 Task: Create a rule when a due datemore than 1 days from now is set on a checklist item.
Action: Mouse moved to (1324, 107)
Screenshot: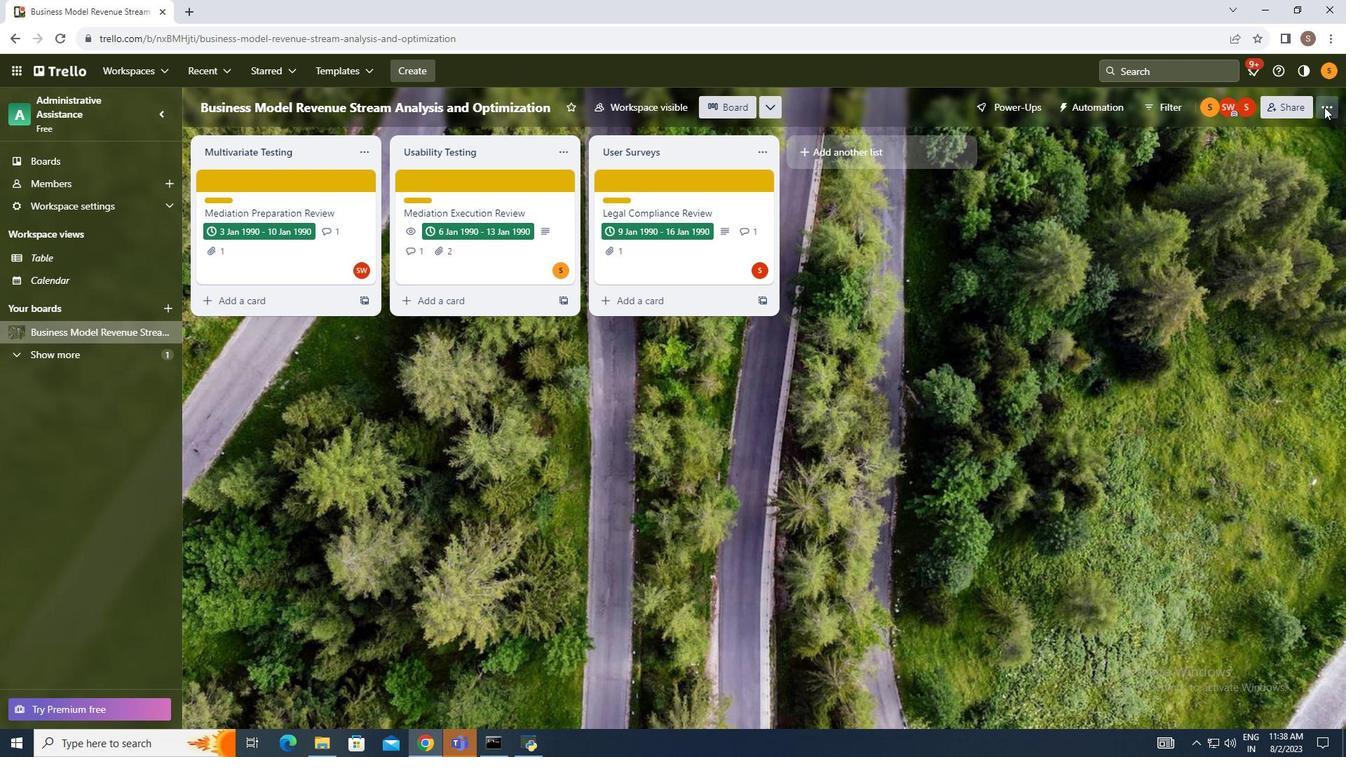 
Action: Mouse pressed left at (1324, 107)
Screenshot: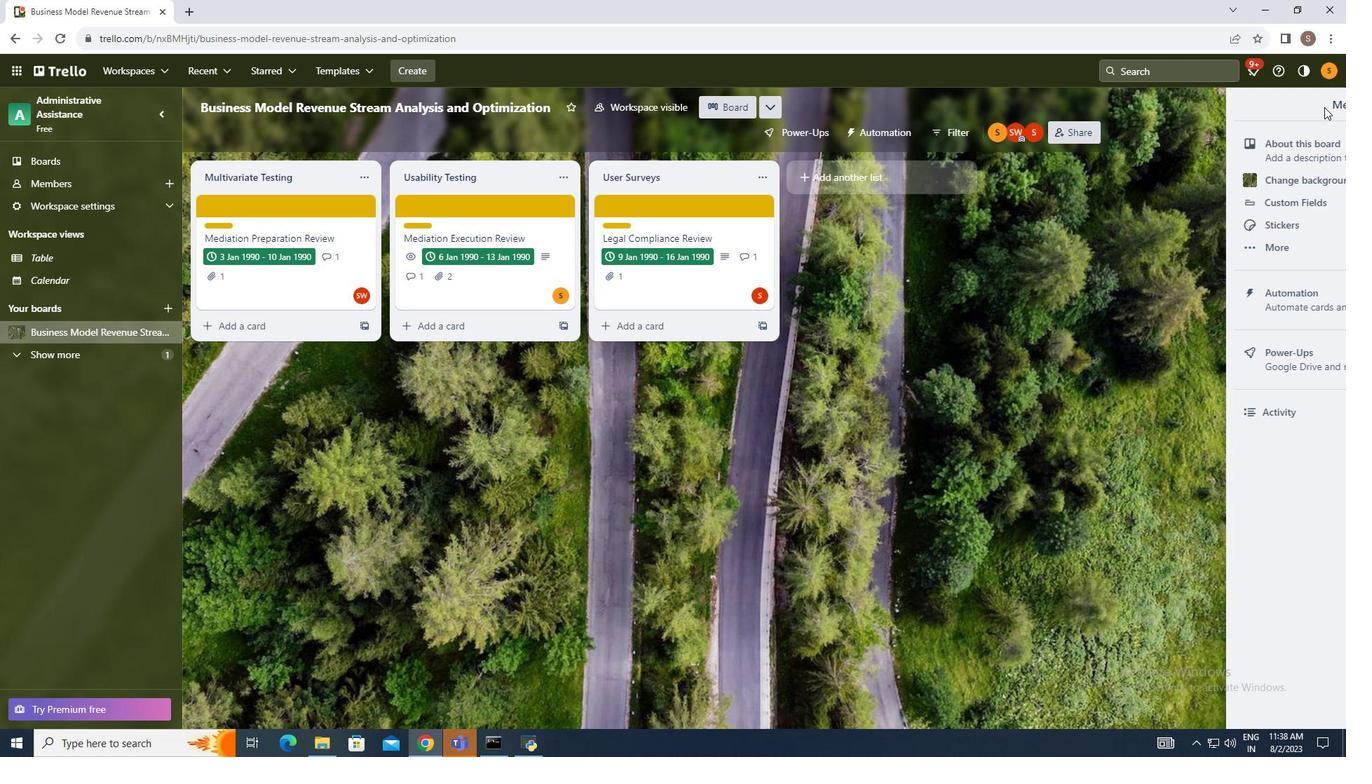
Action: Mouse moved to (1194, 287)
Screenshot: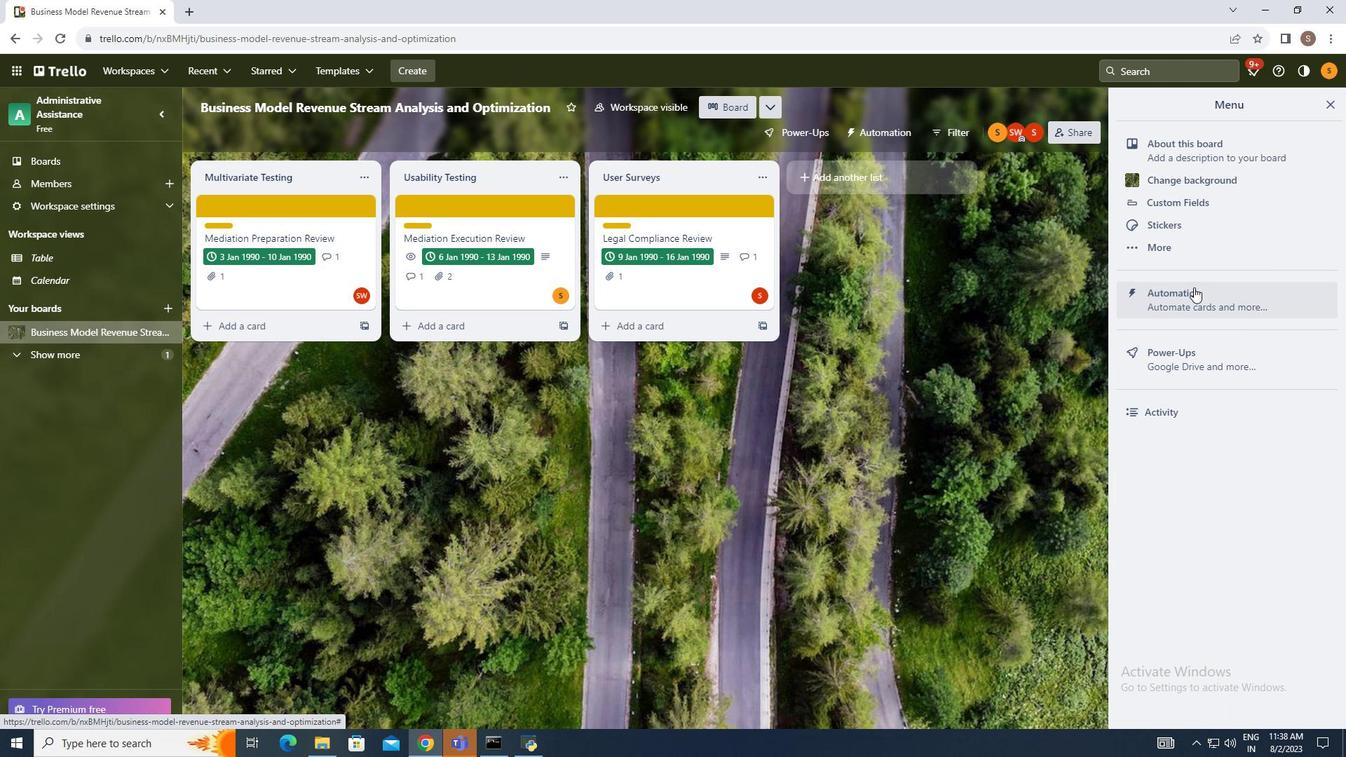 
Action: Mouse pressed left at (1194, 287)
Screenshot: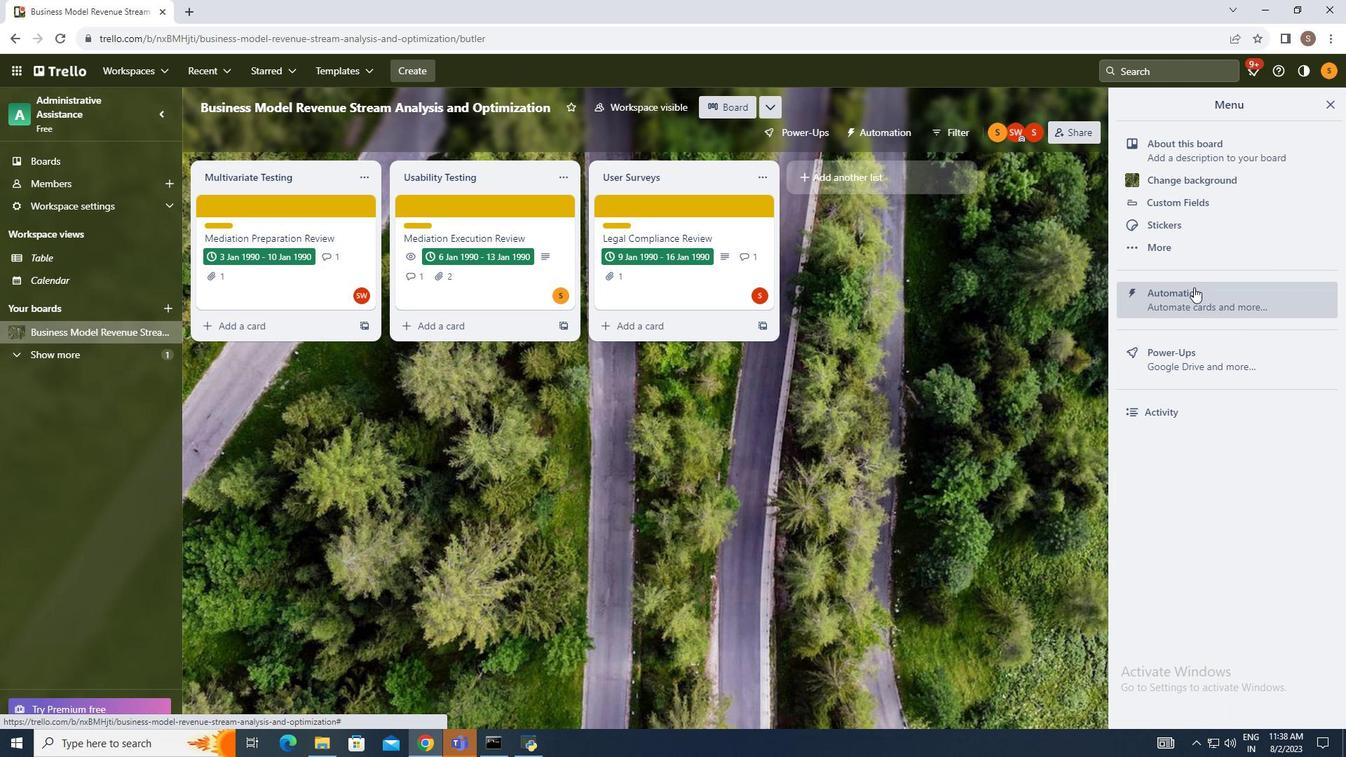 
Action: Mouse moved to (270, 257)
Screenshot: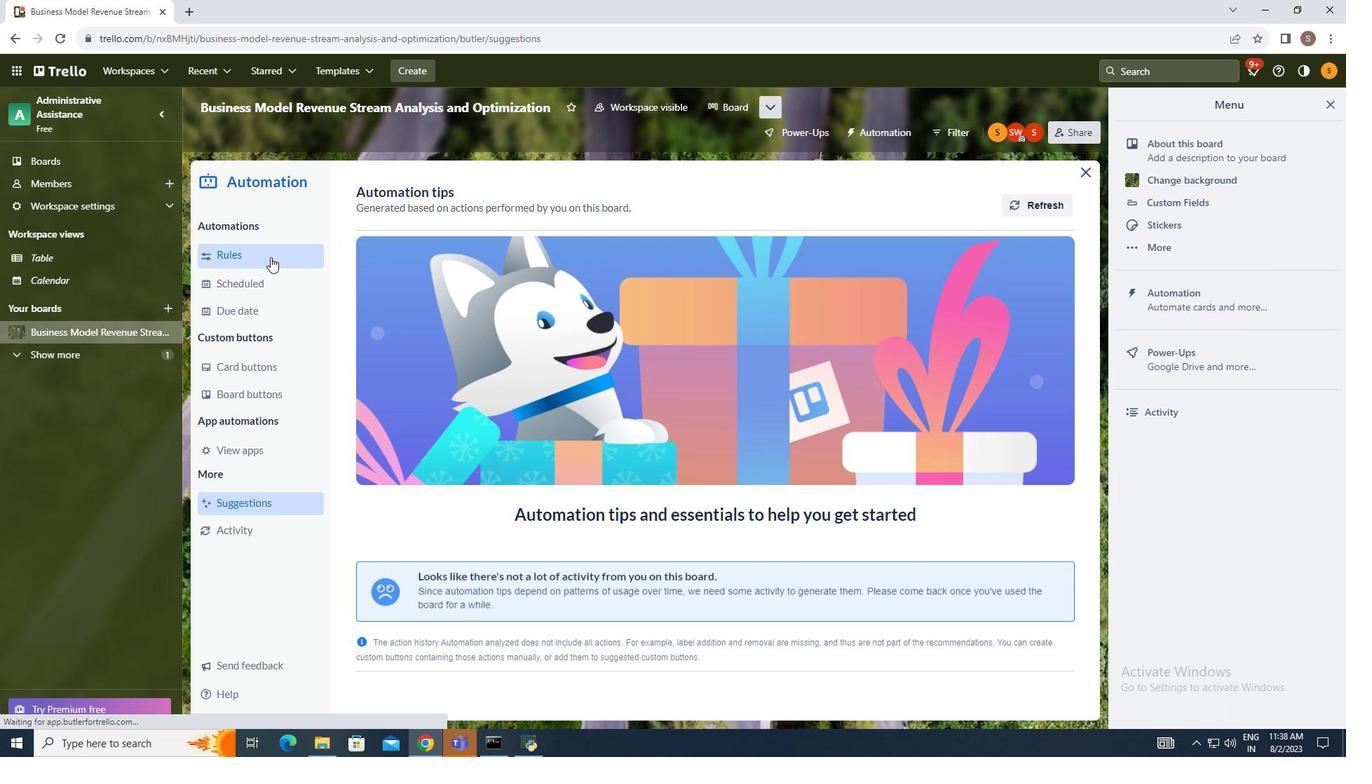 
Action: Mouse pressed left at (270, 257)
Screenshot: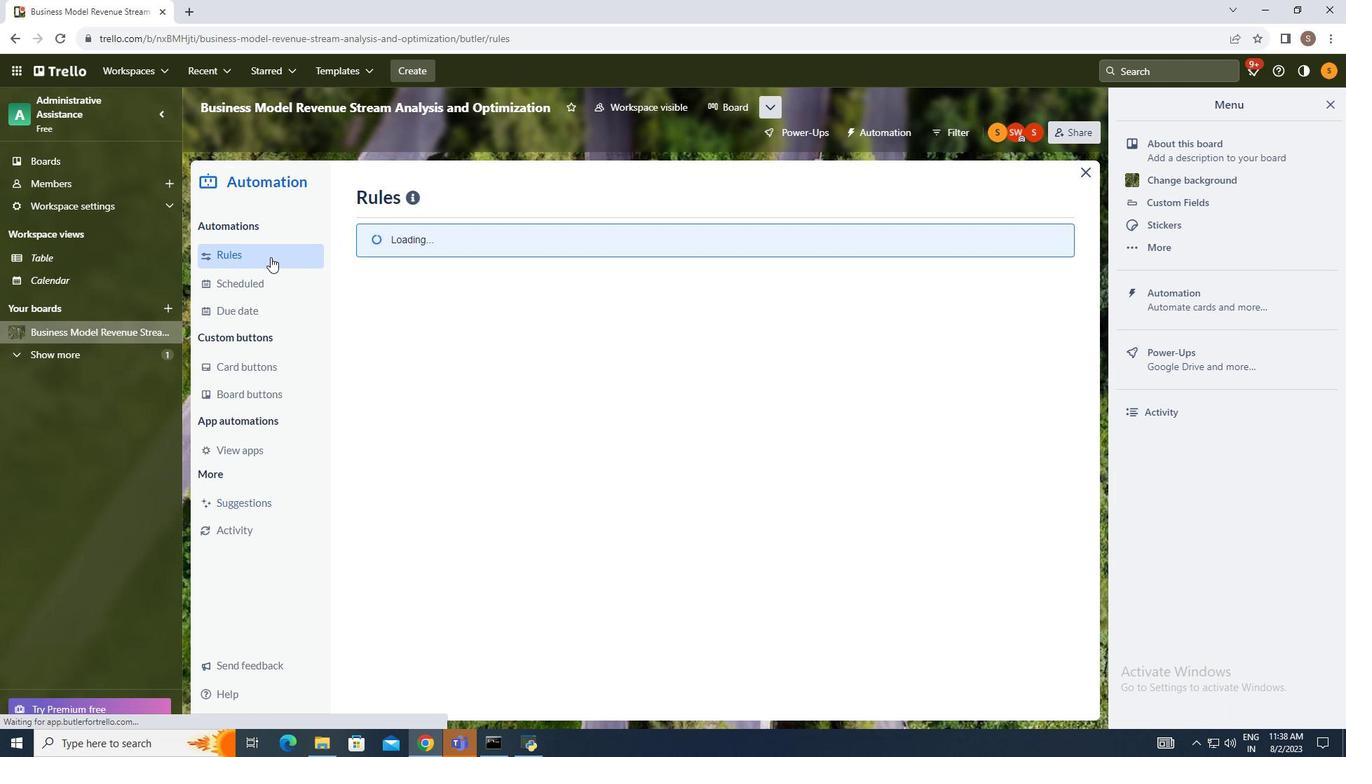 
Action: Mouse moved to (945, 194)
Screenshot: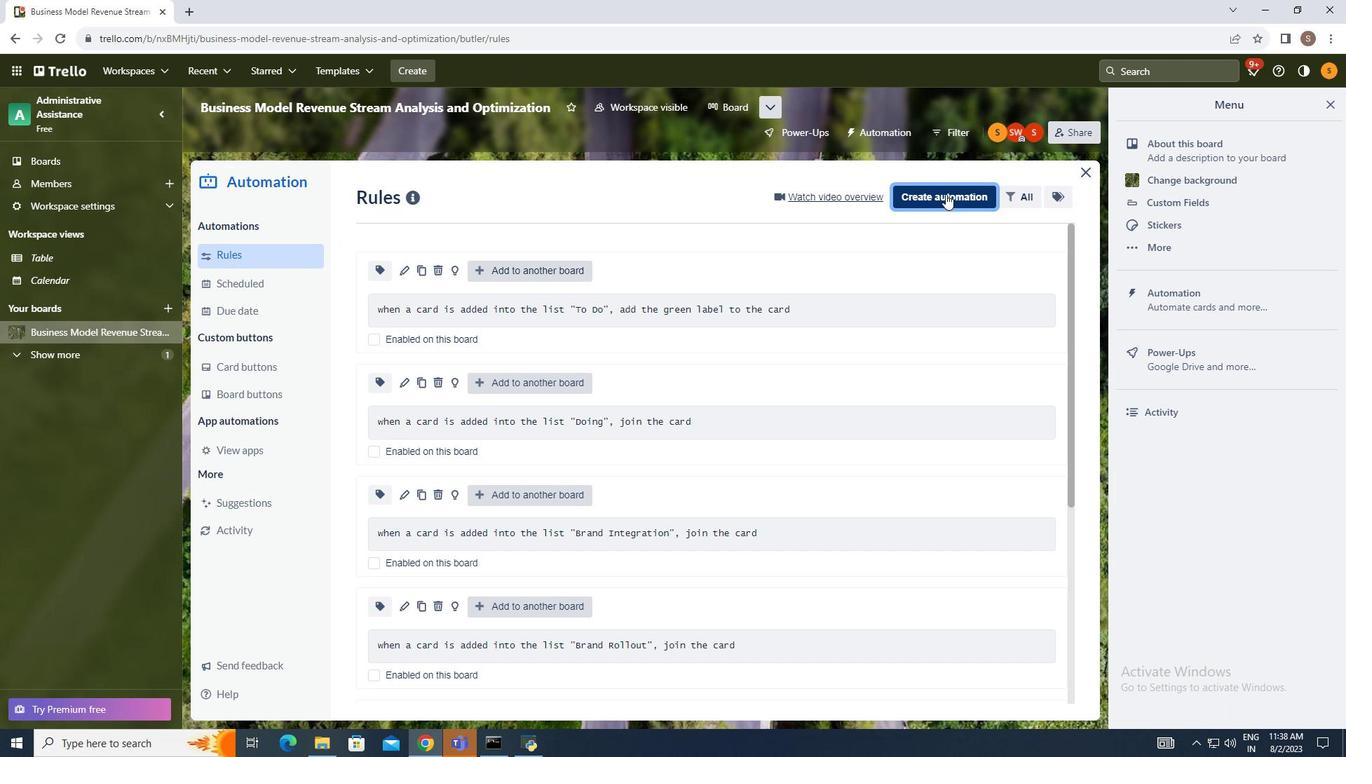 
Action: Mouse pressed left at (945, 194)
Screenshot: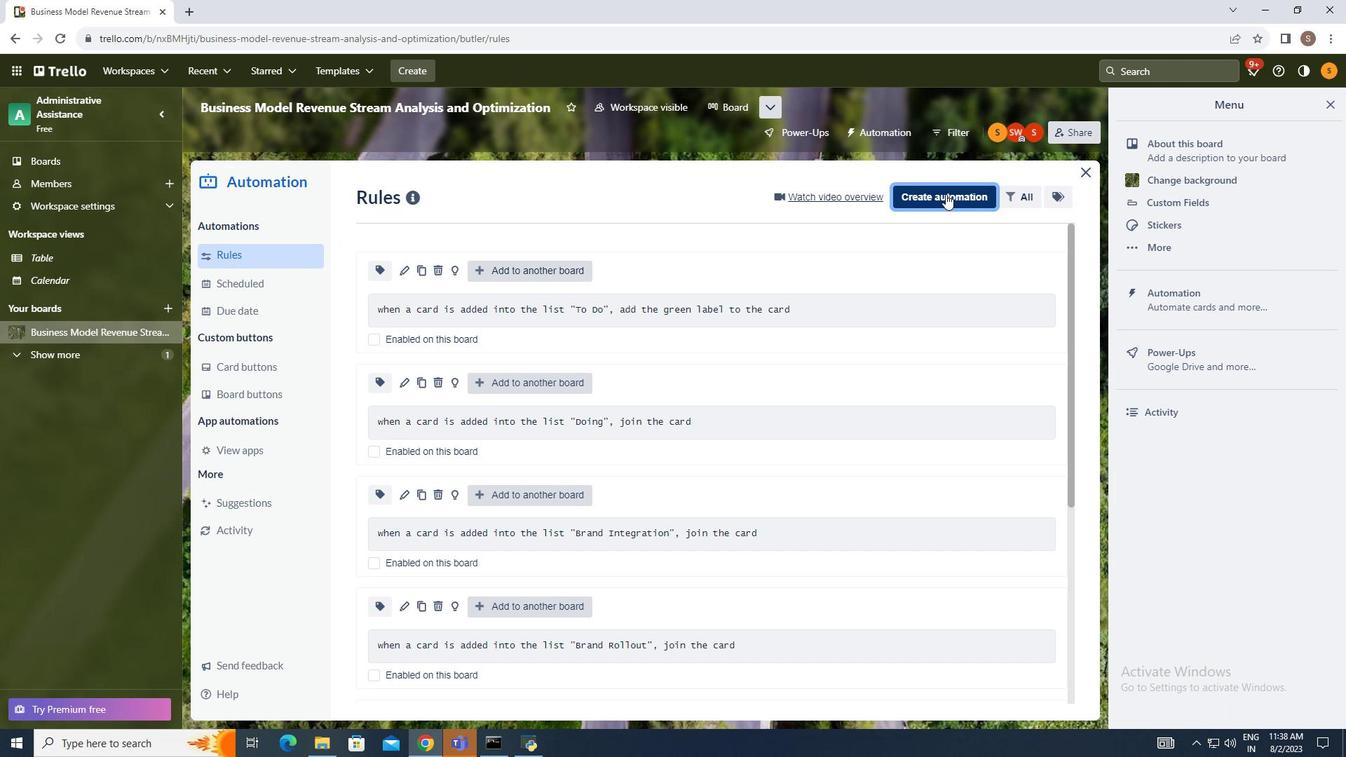 
Action: Mouse moved to (712, 326)
Screenshot: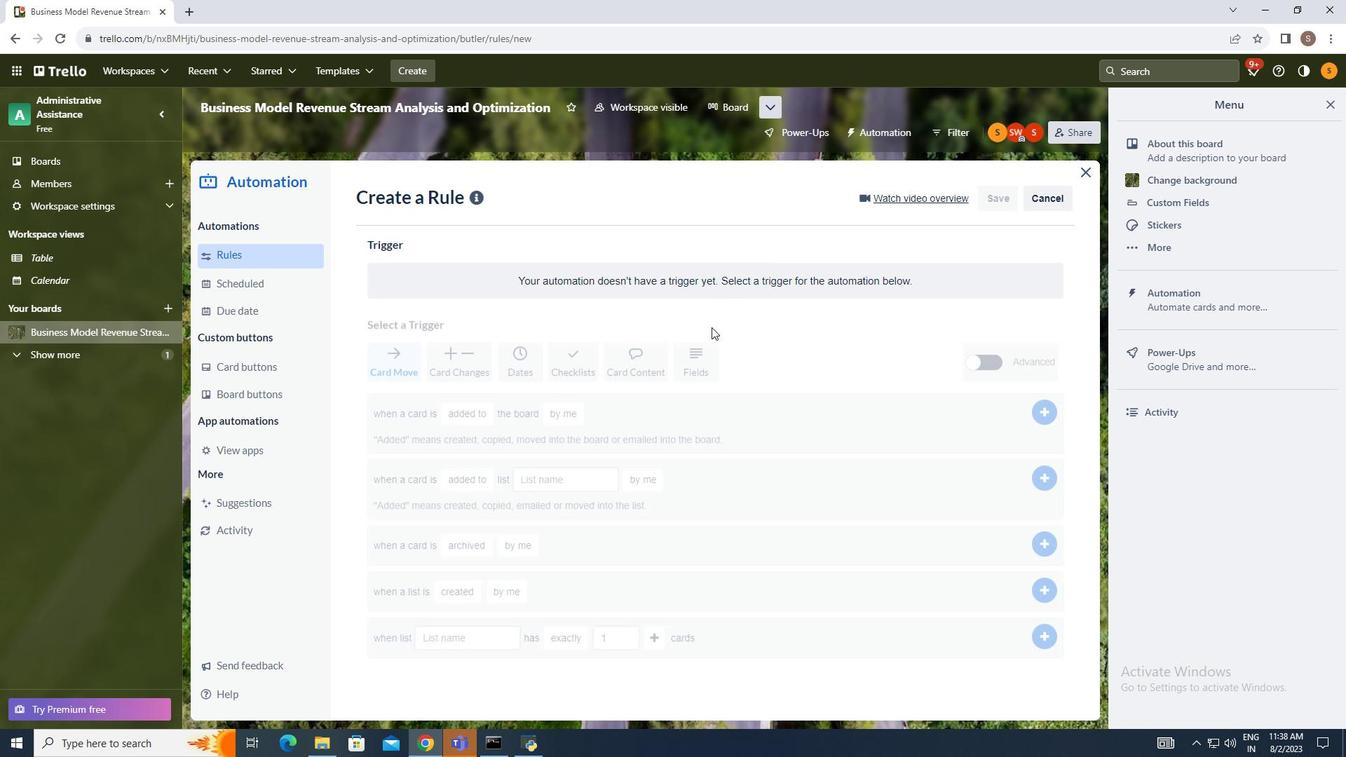 
Action: Mouse pressed left at (712, 326)
Screenshot: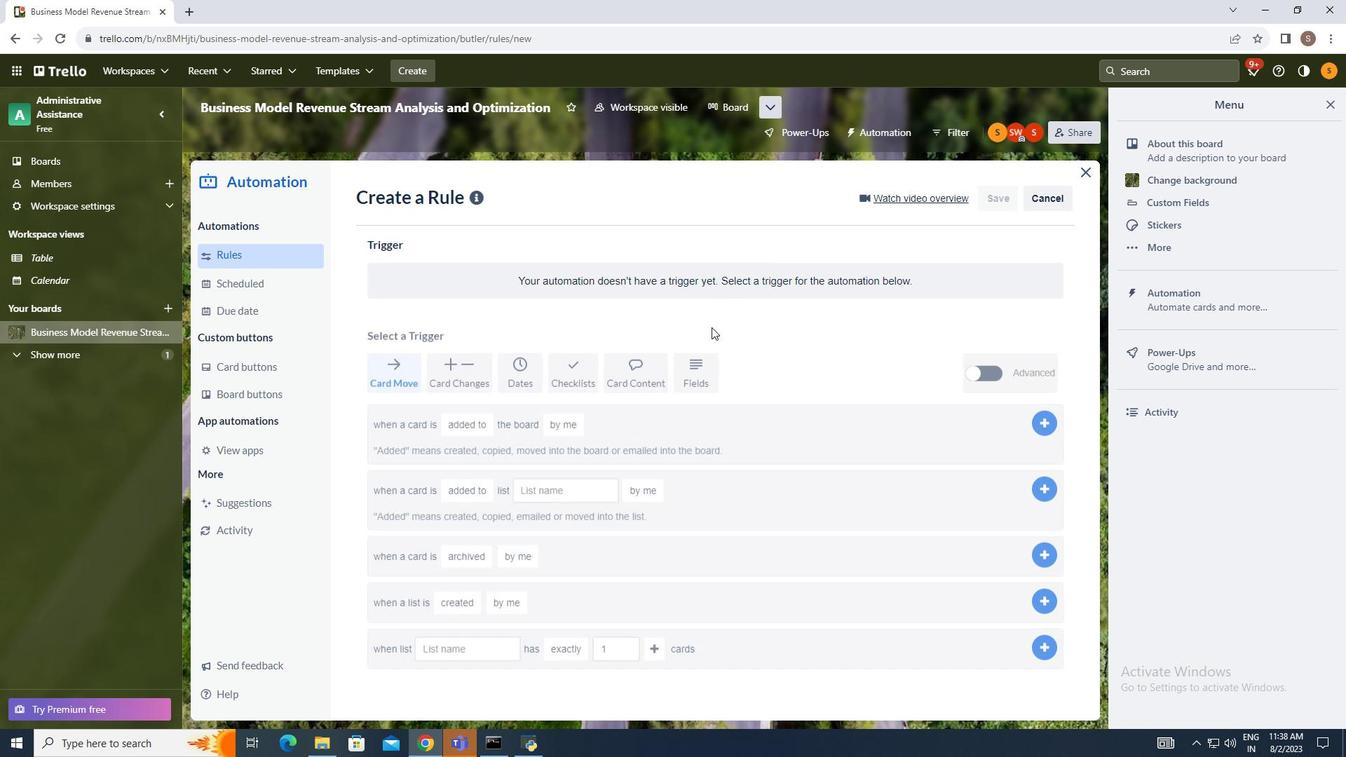 
Action: Mouse moved to (565, 391)
Screenshot: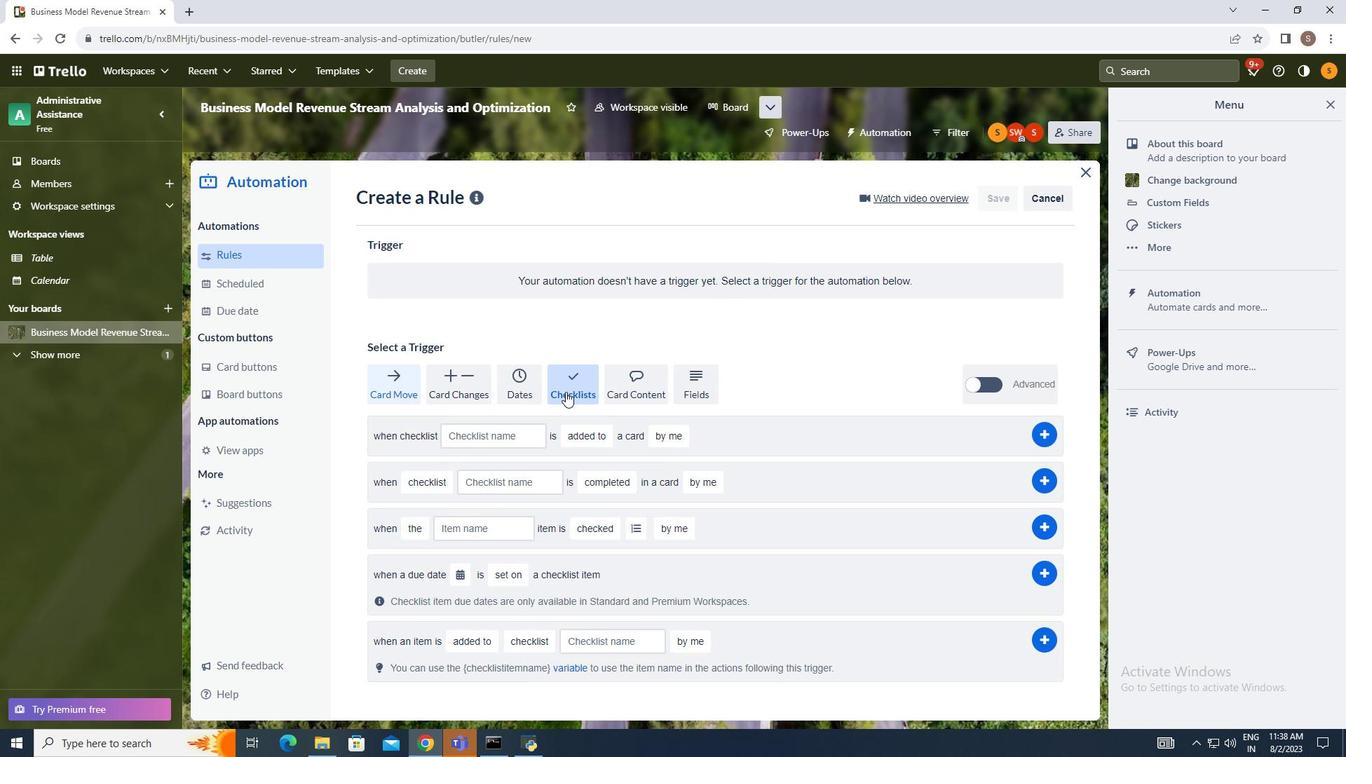 
Action: Mouse pressed left at (565, 391)
Screenshot: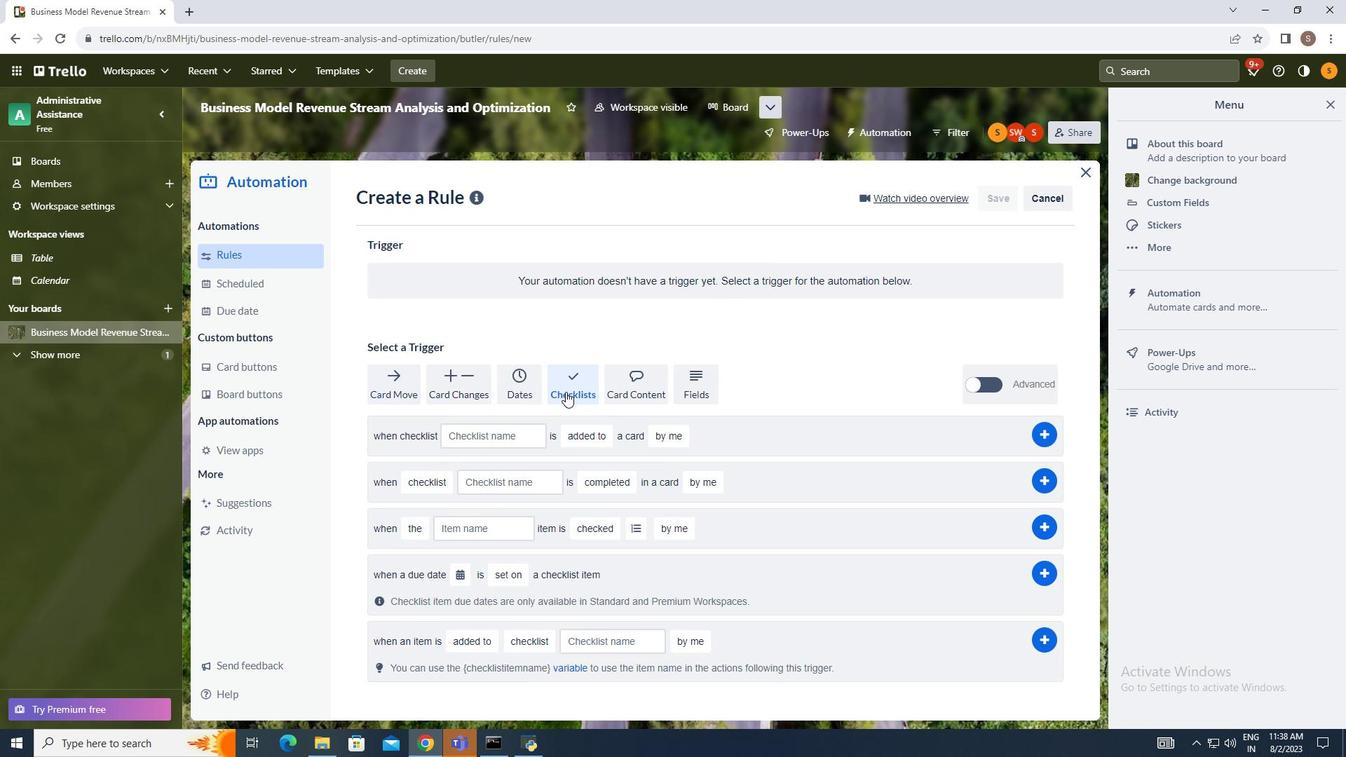 
Action: Mouse moved to (452, 579)
Screenshot: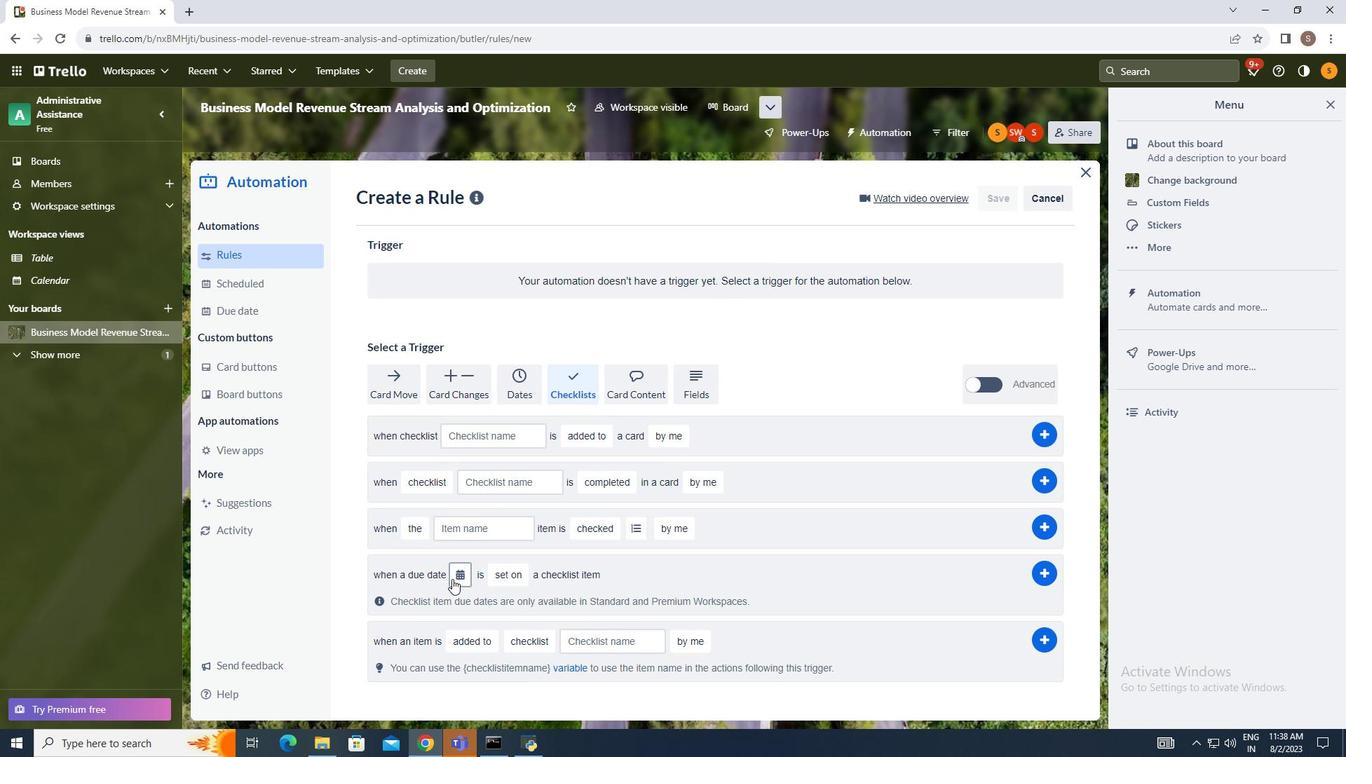 
Action: Mouse pressed left at (452, 579)
Screenshot: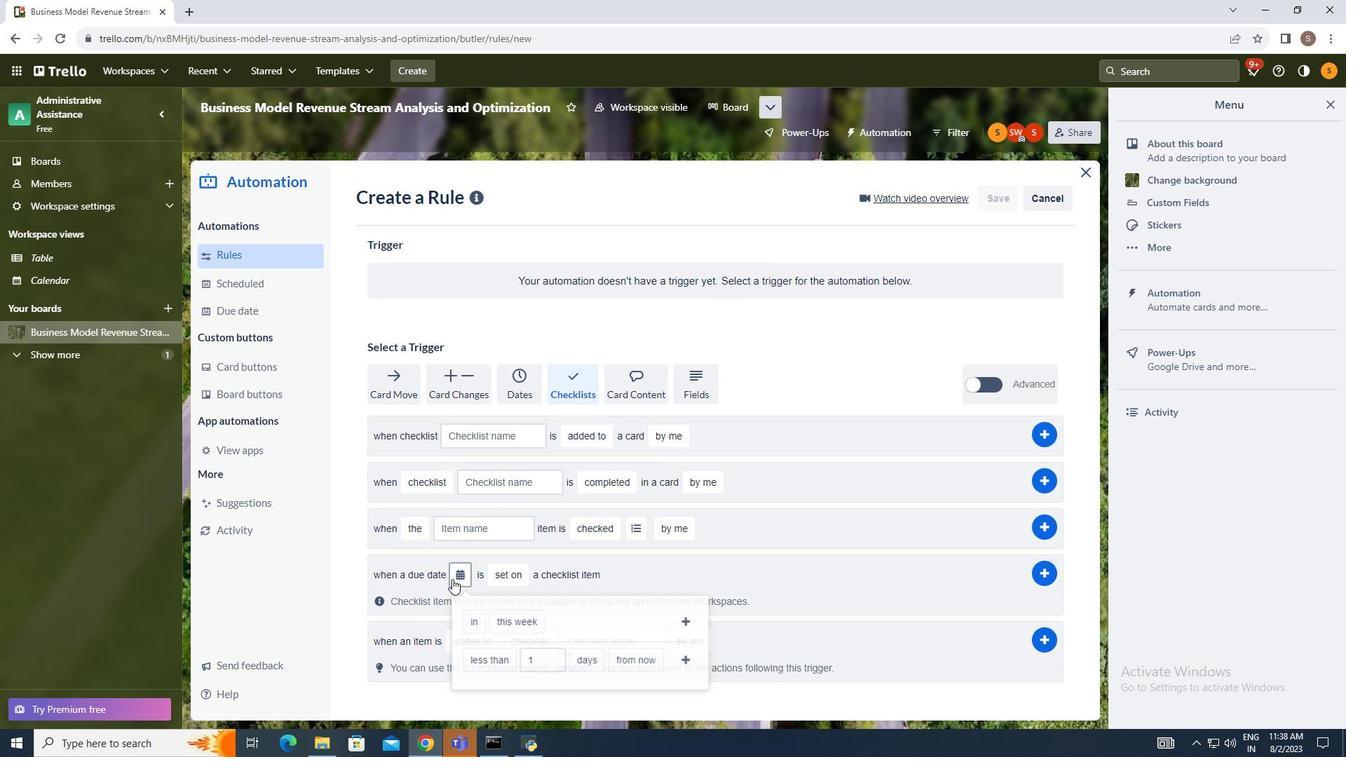 
Action: Mouse moved to (489, 668)
Screenshot: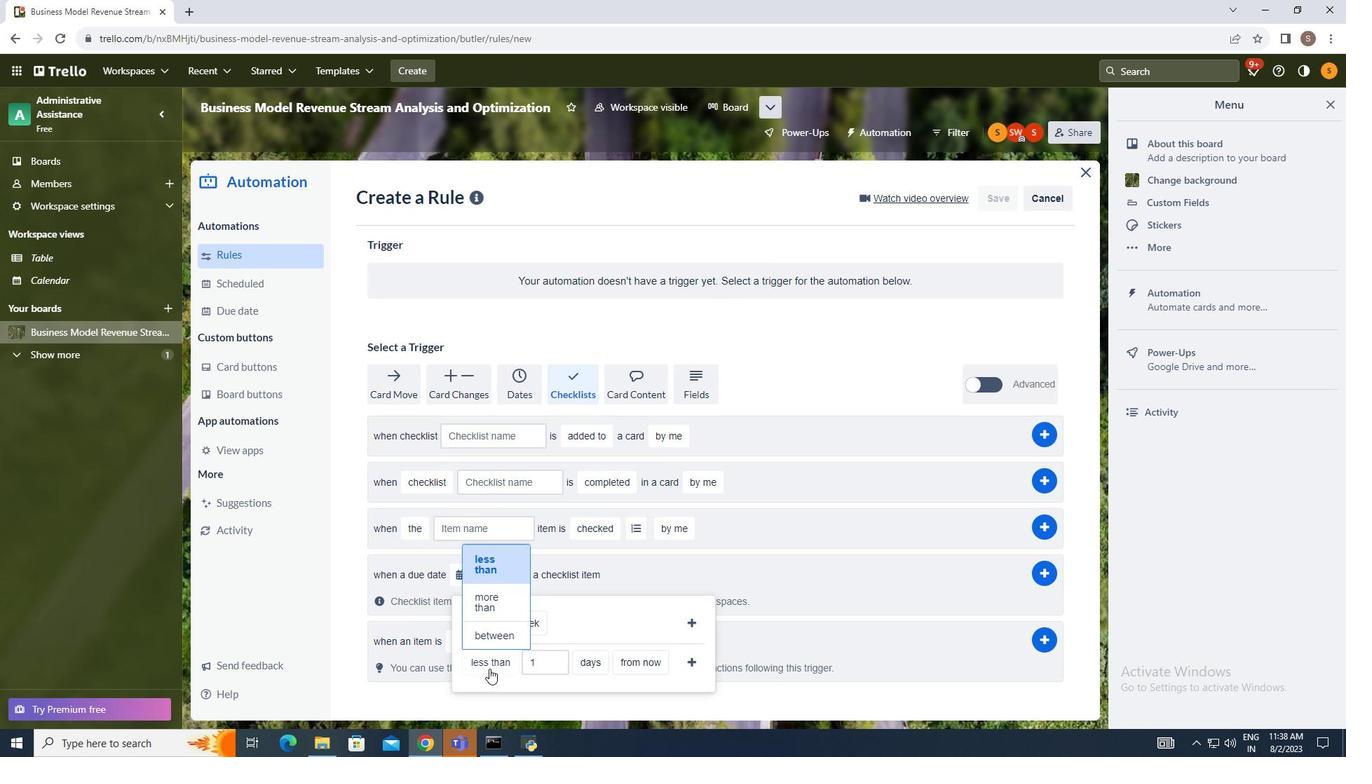 
Action: Mouse pressed left at (489, 668)
Screenshot: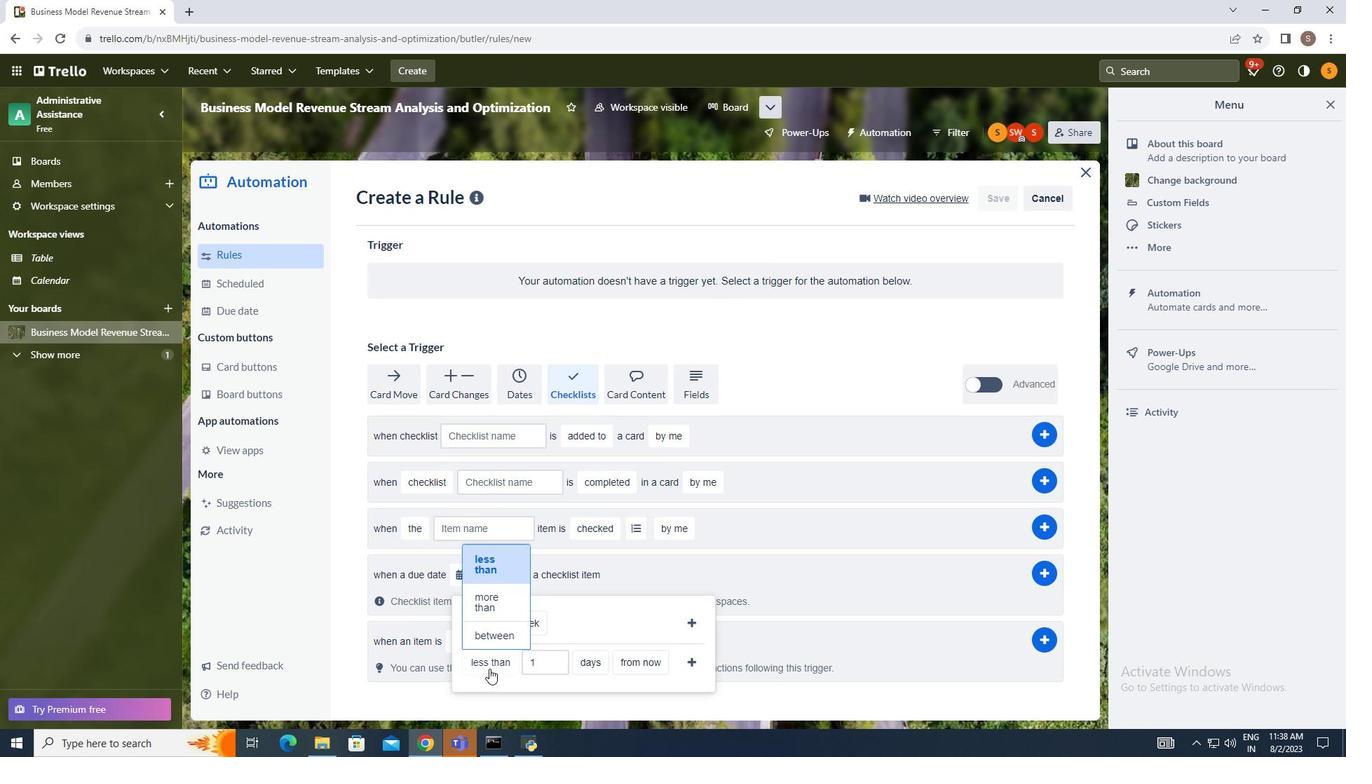 
Action: Mouse moved to (496, 600)
Screenshot: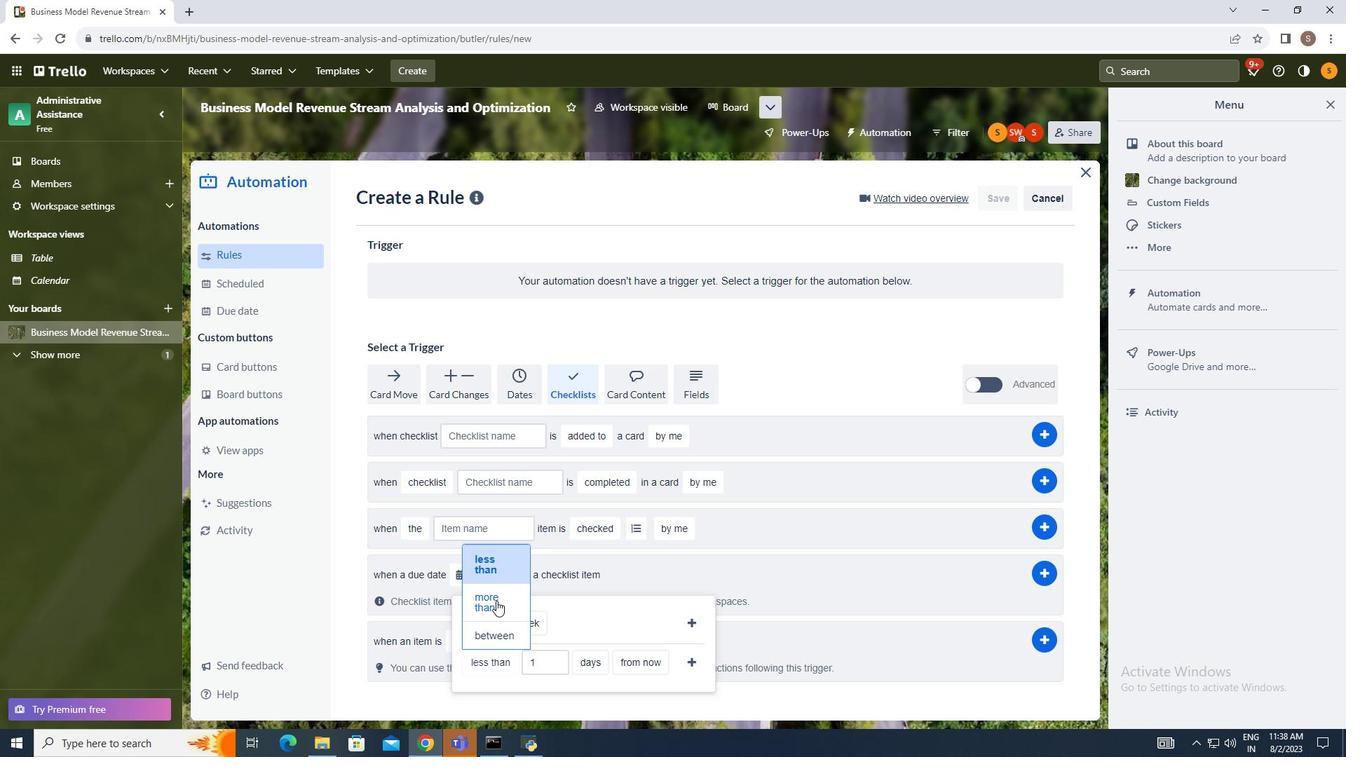 
Action: Mouse pressed left at (496, 600)
Screenshot: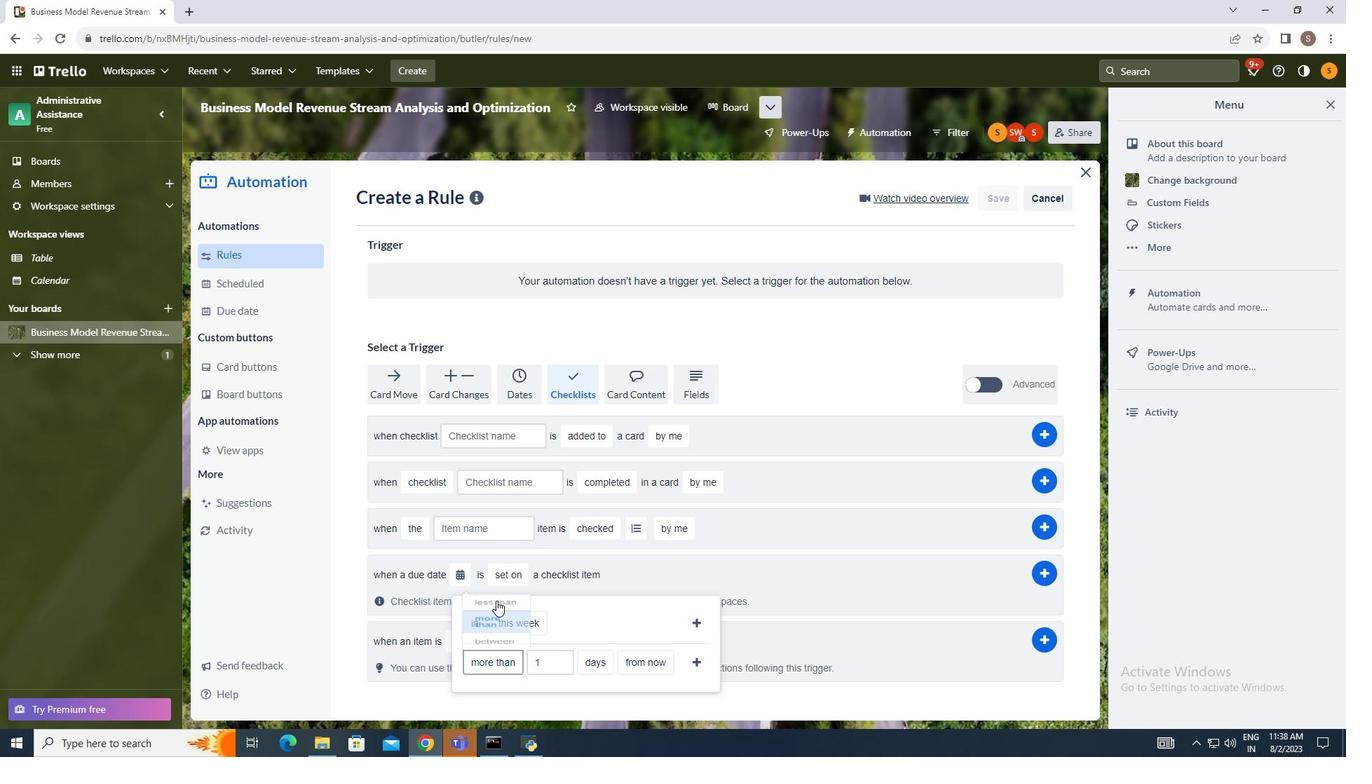 
Action: Mouse moved to (594, 661)
Screenshot: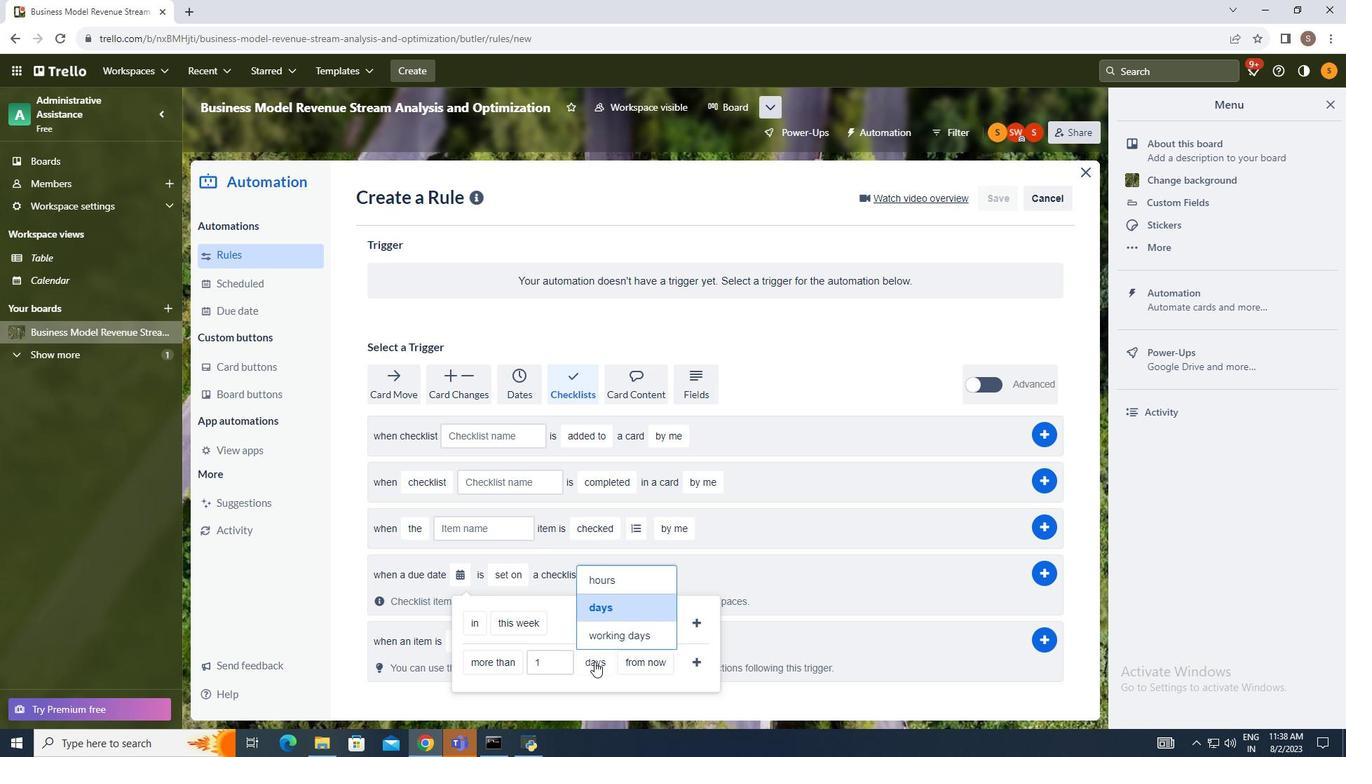 
Action: Mouse pressed left at (594, 661)
Screenshot: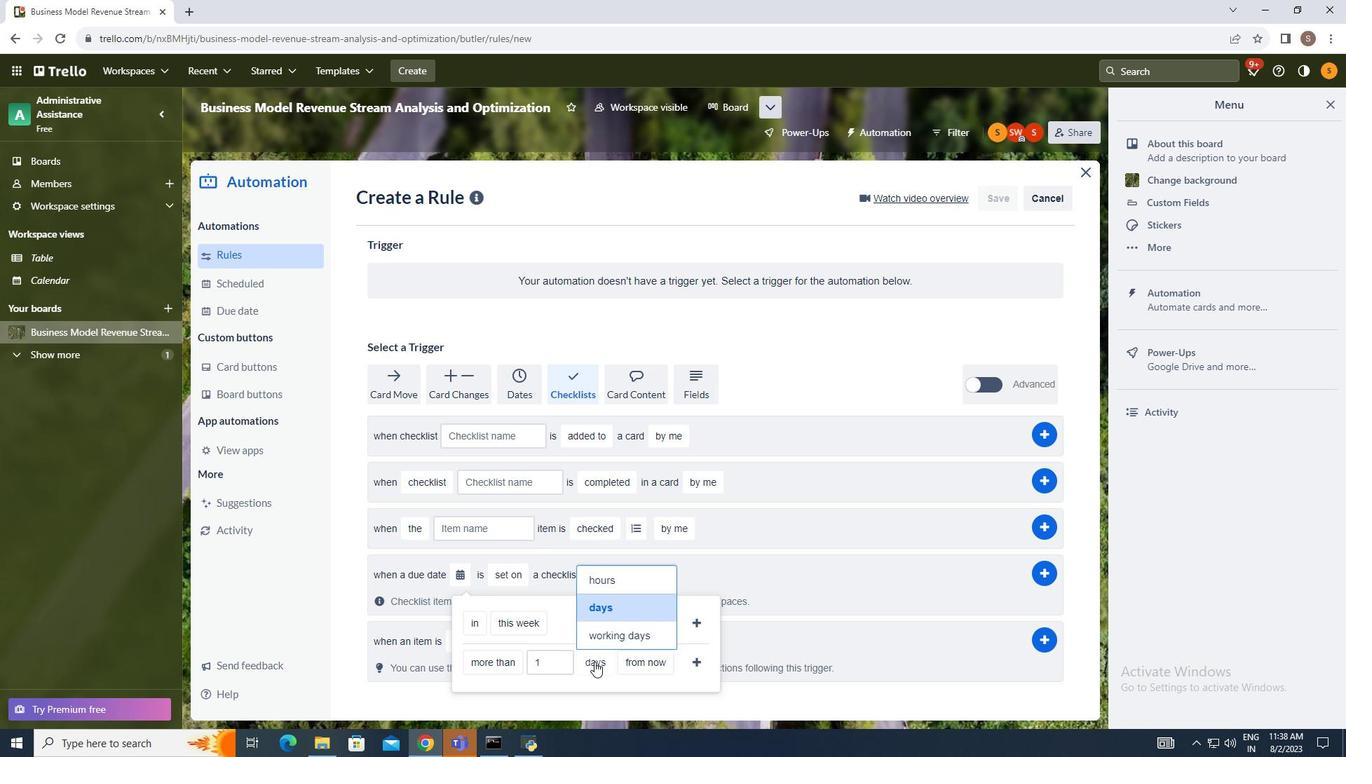 
Action: Mouse moved to (610, 604)
Screenshot: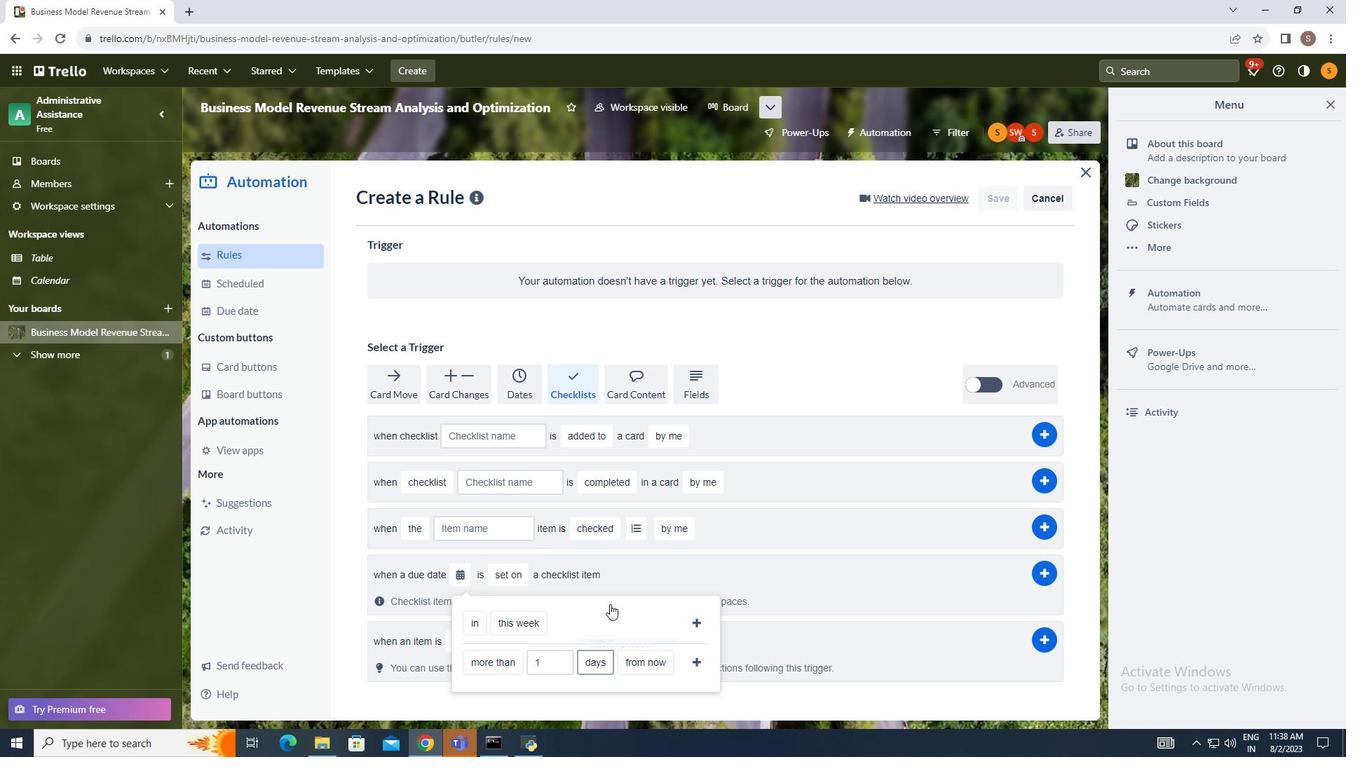 
Action: Mouse pressed left at (610, 604)
Screenshot: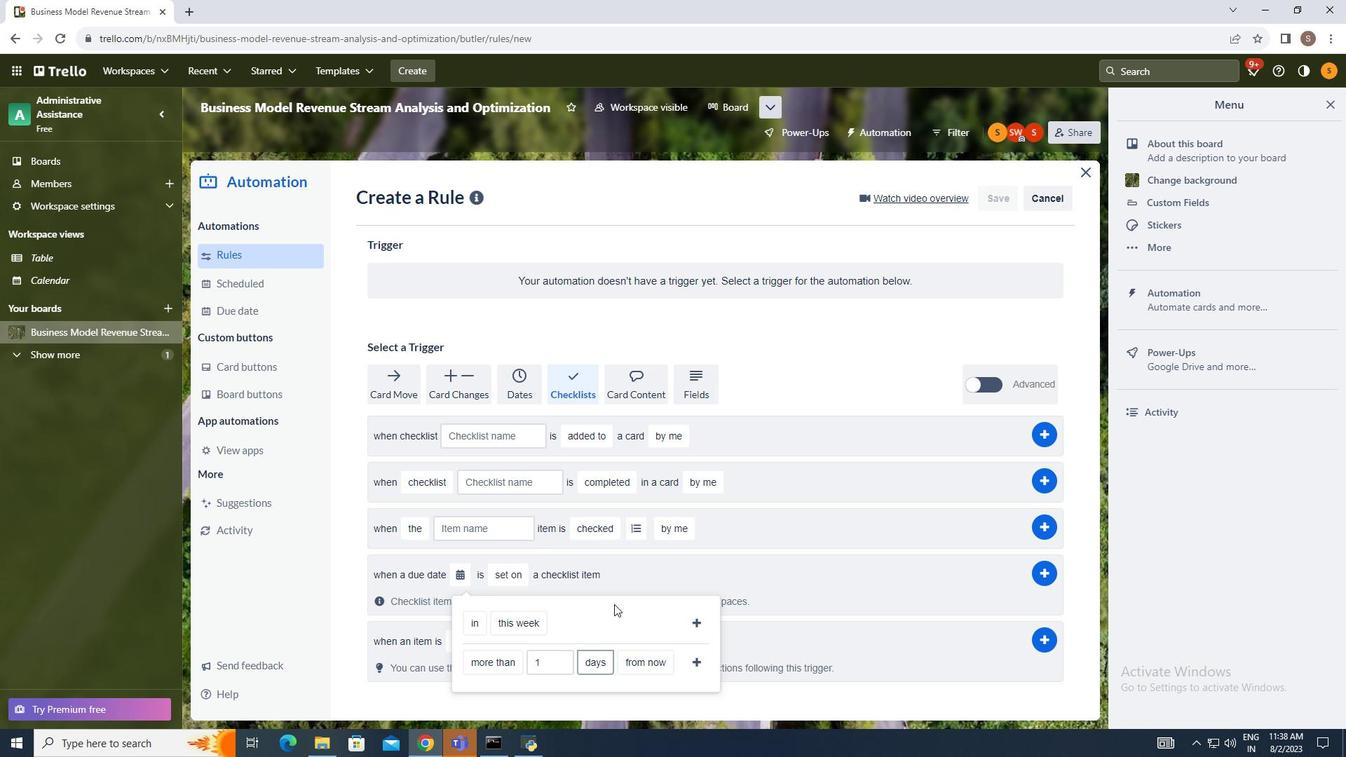 
Action: Mouse moved to (647, 656)
Screenshot: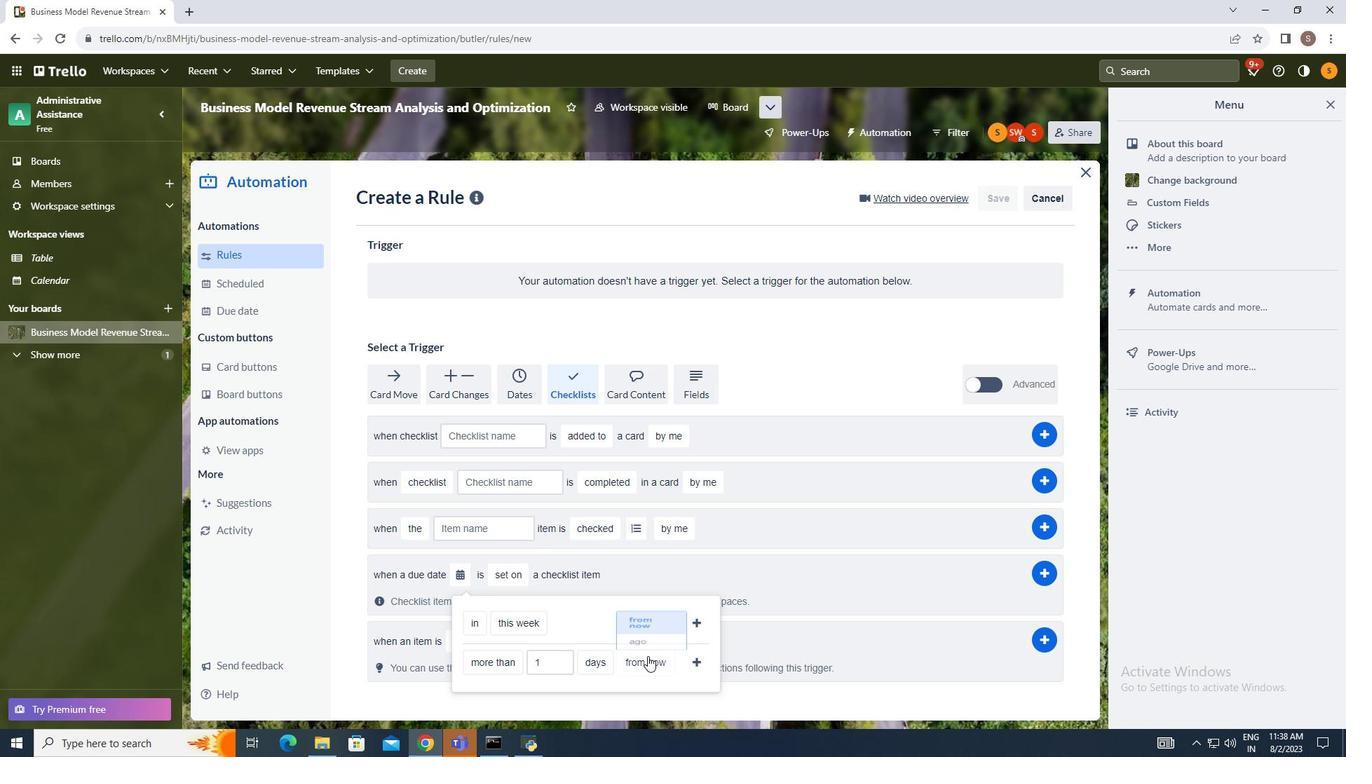 
Action: Mouse pressed left at (647, 656)
Screenshot: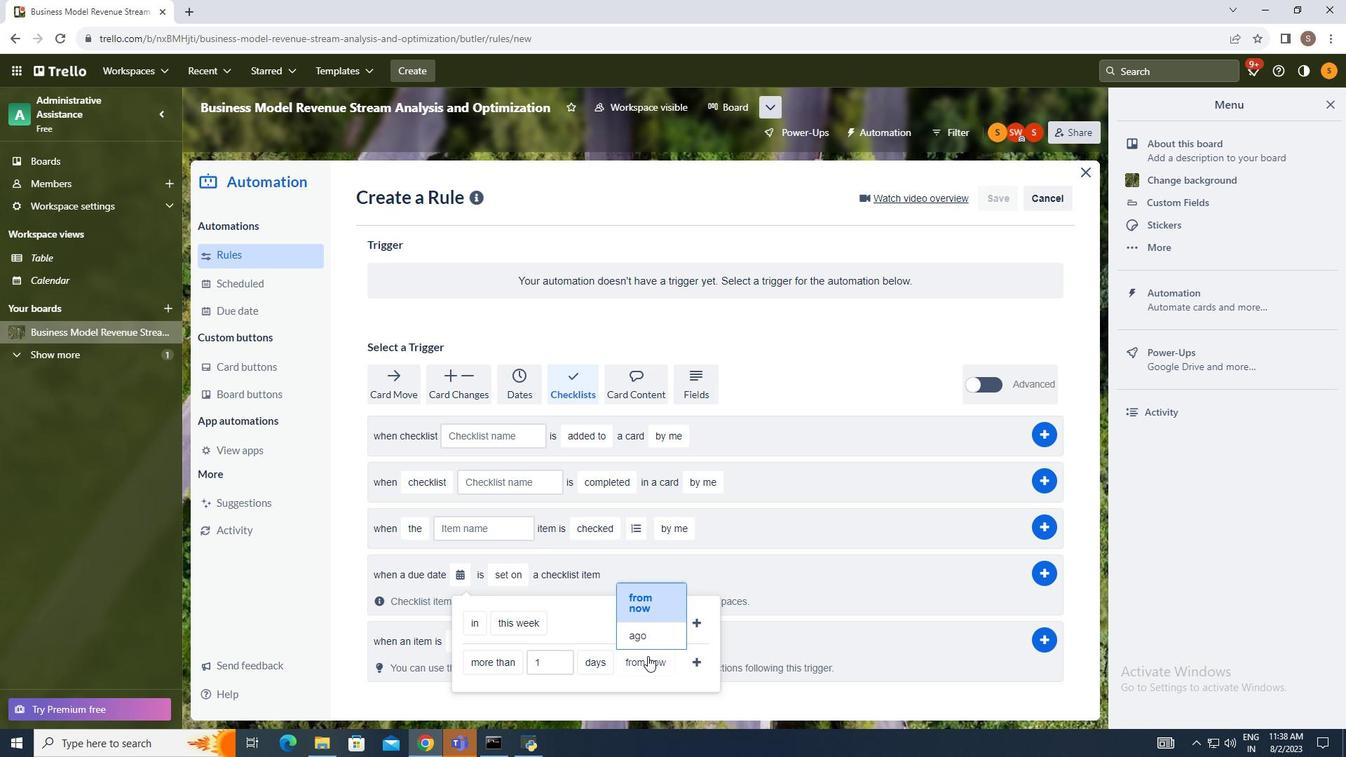 
Action: Mouse moved to (643, 605)
Screenshot: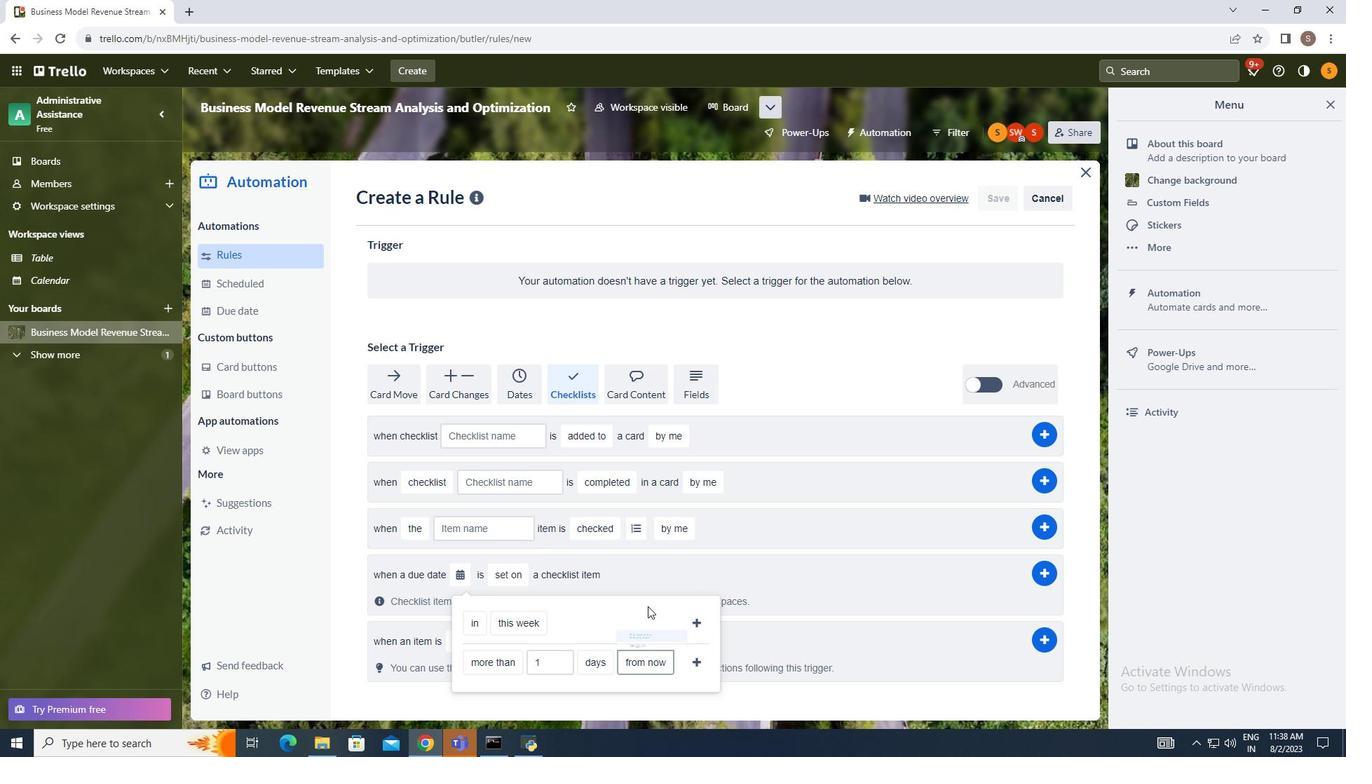 
Action: Mouse pressed left at (643, 605)
Screenshot: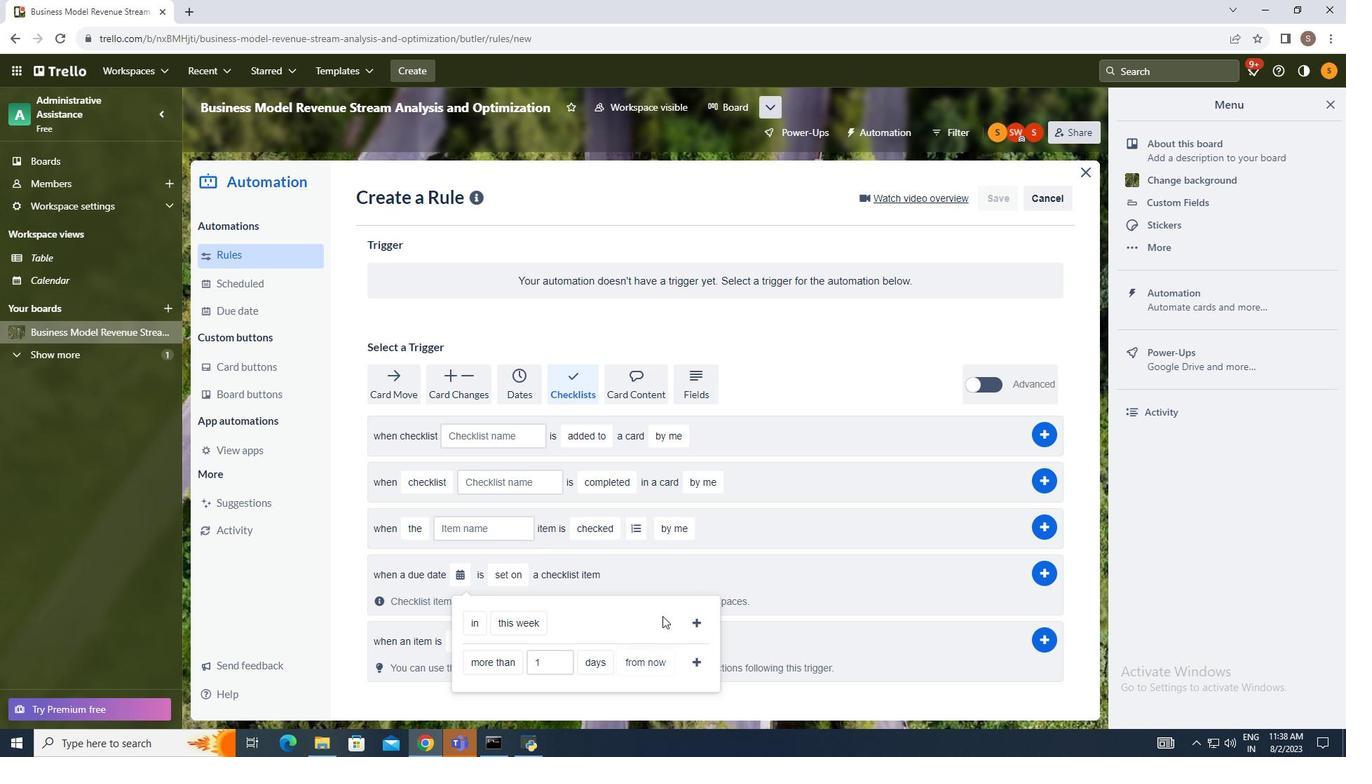 
Action: Mouse moved to (693, 661)
Screenshot: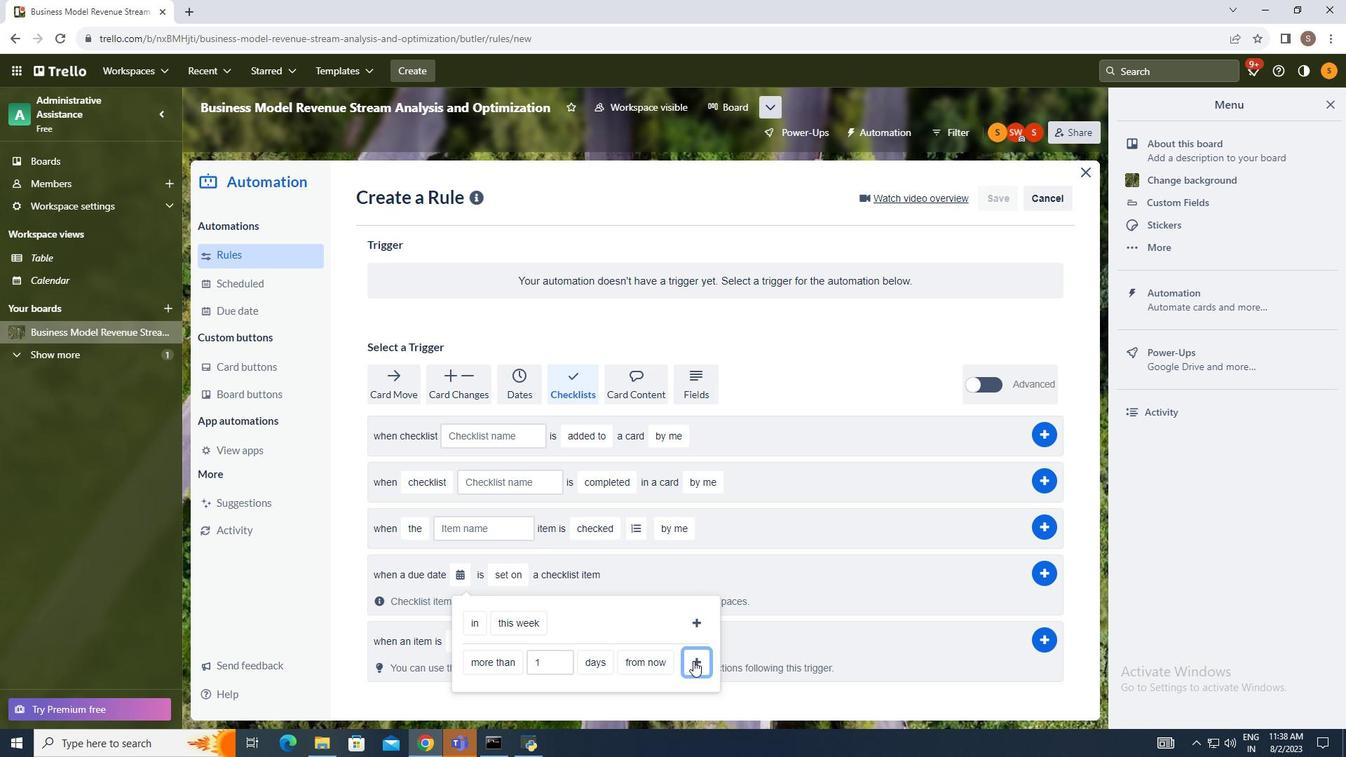 
Action: Mouse pressed left at (693, 661)
Screenshot: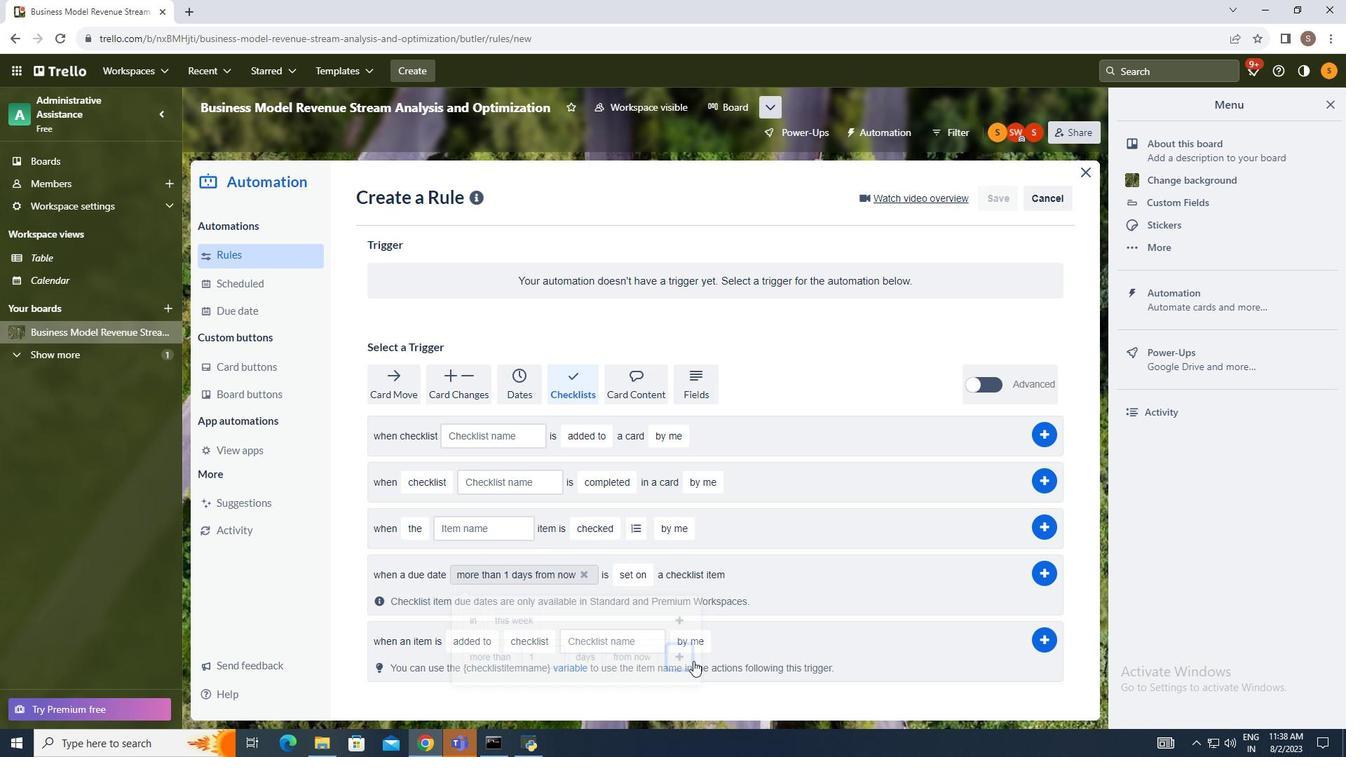 
Action: Mouse moved to (632, 576)
Screenshot: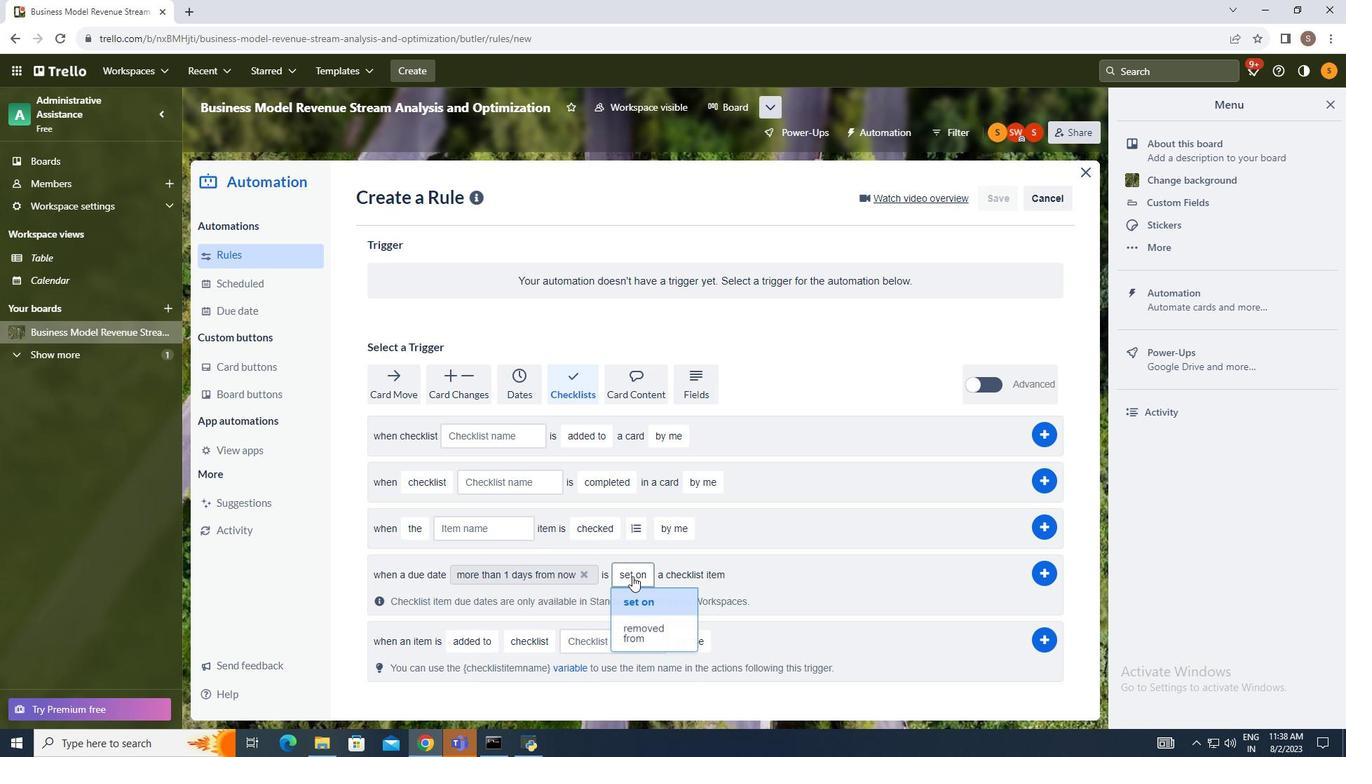 
Action: Mouse pressed left at (632, 576)
Screenshot: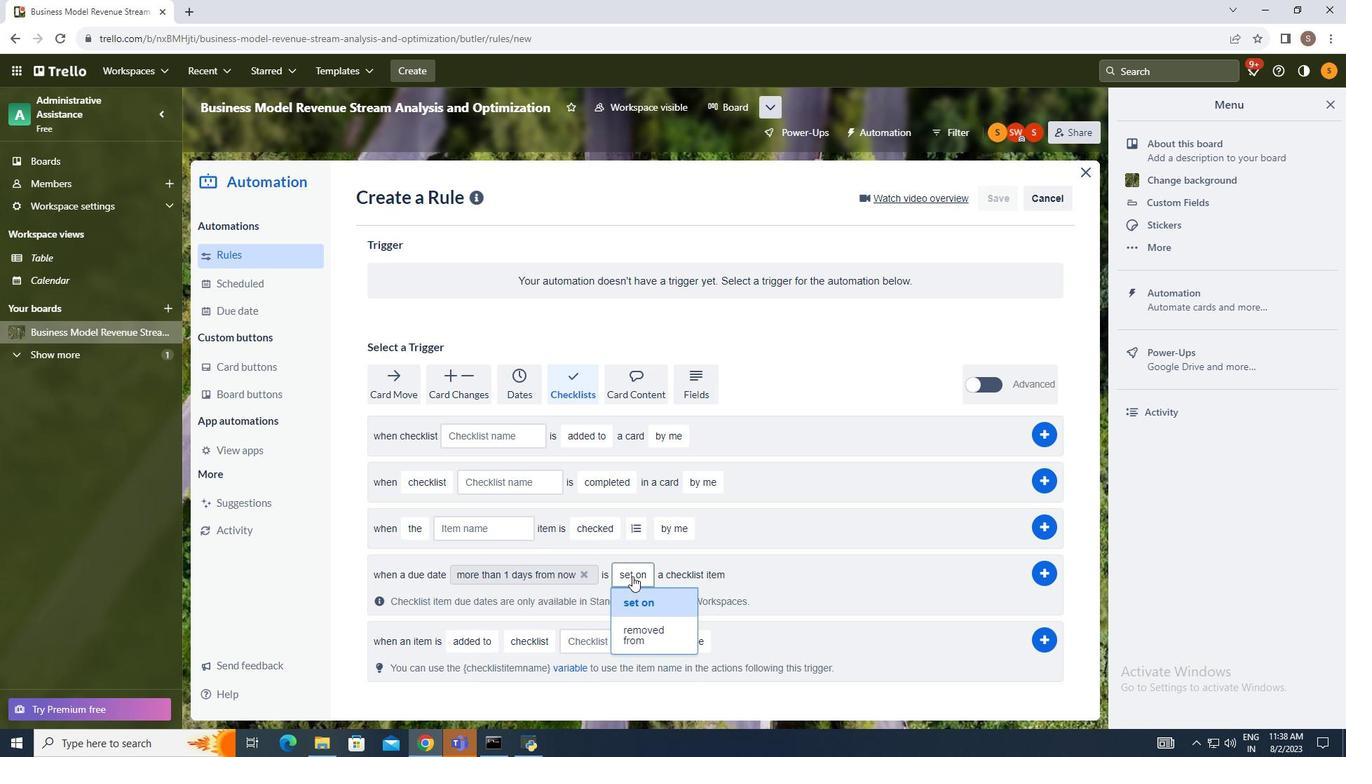 
Action: Mouse moved to (636, 600)
Screenshot: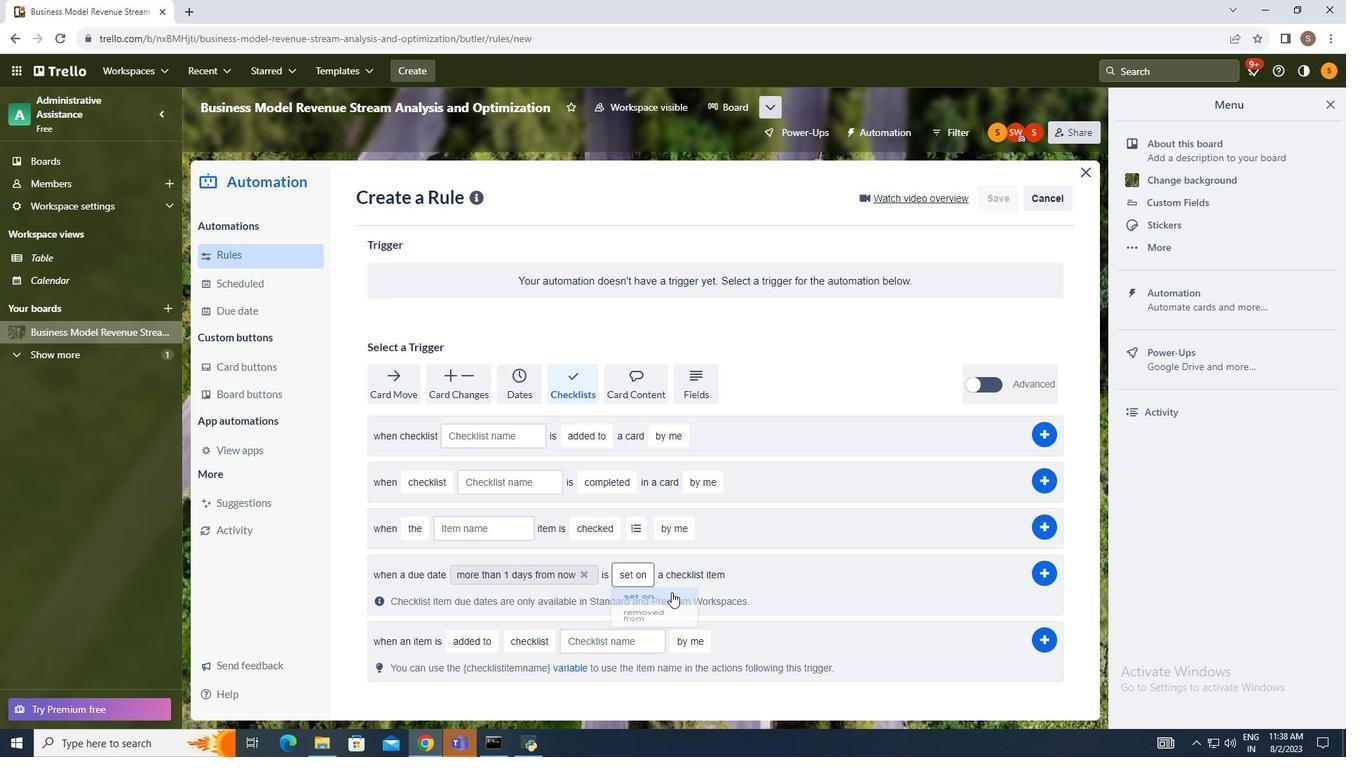 
Action: Mouse pressed left at (636, 600)
Screenshot: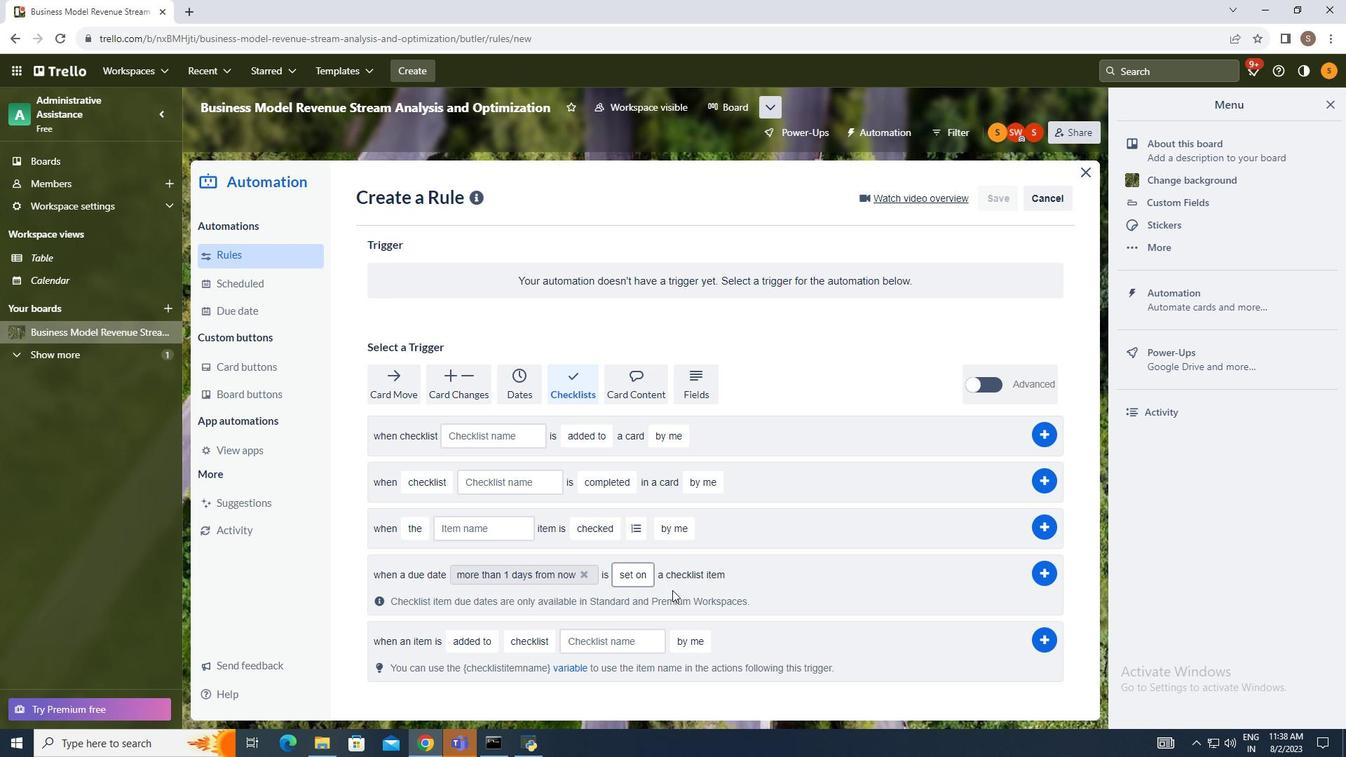 
Action: Mouse moved to (1037, 575)
Screenshot: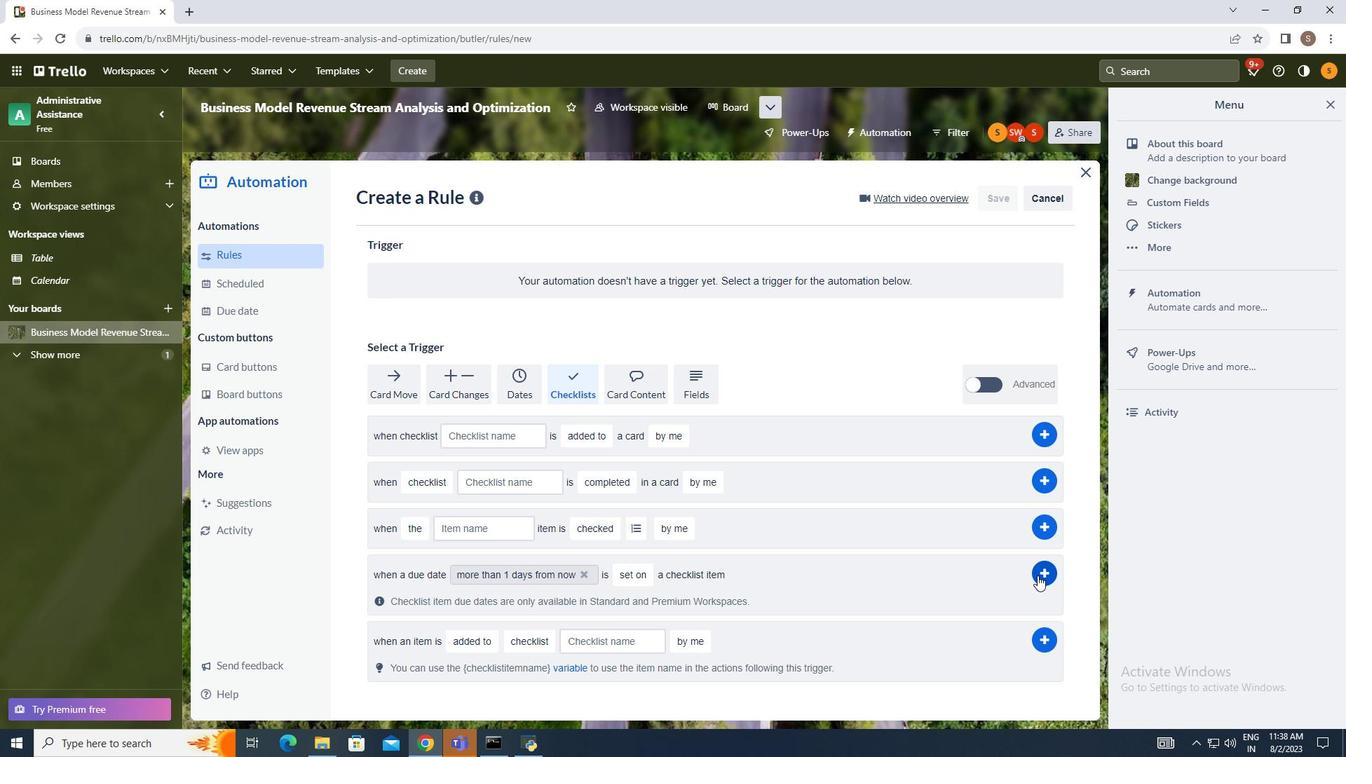 
Action: Mouse pressed left at (1037, 575)
Screenshot: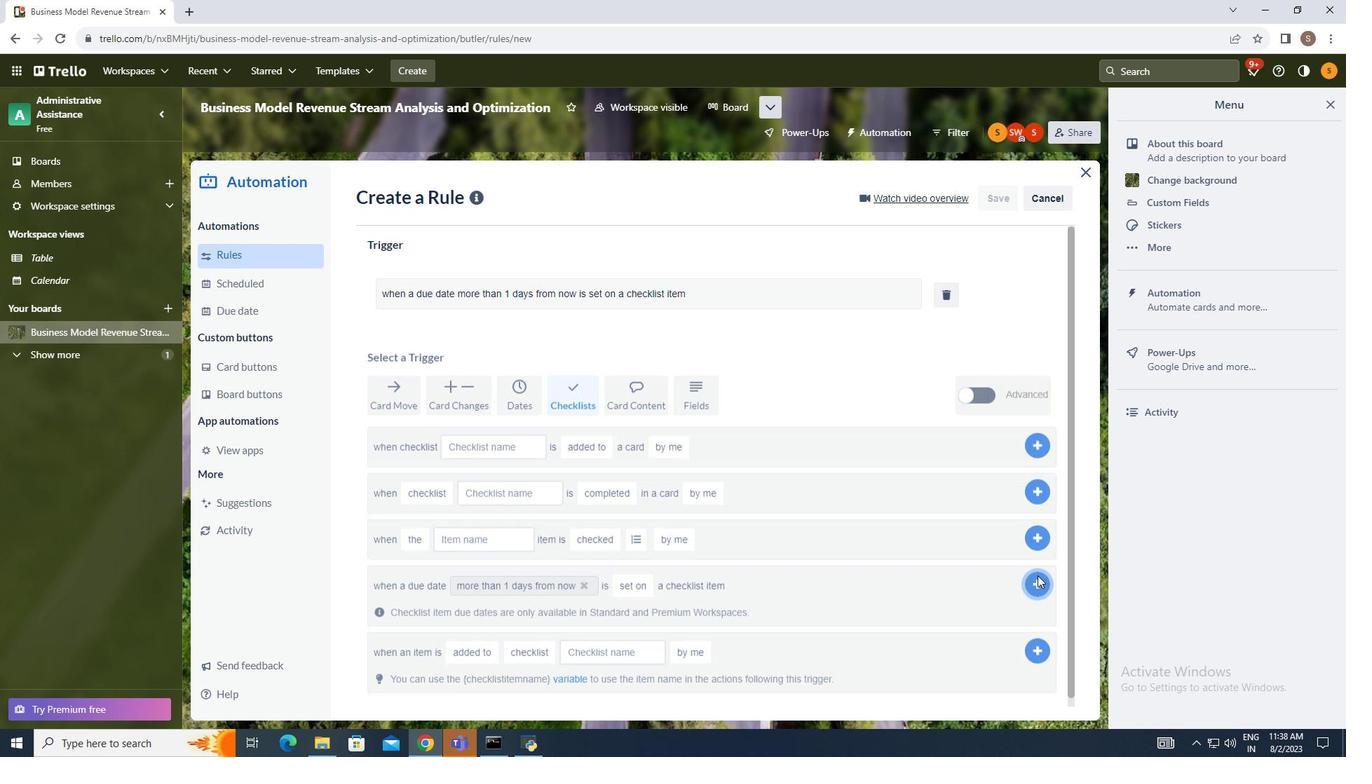 
Action: Mouse moved to (816, 488)
Screenshot: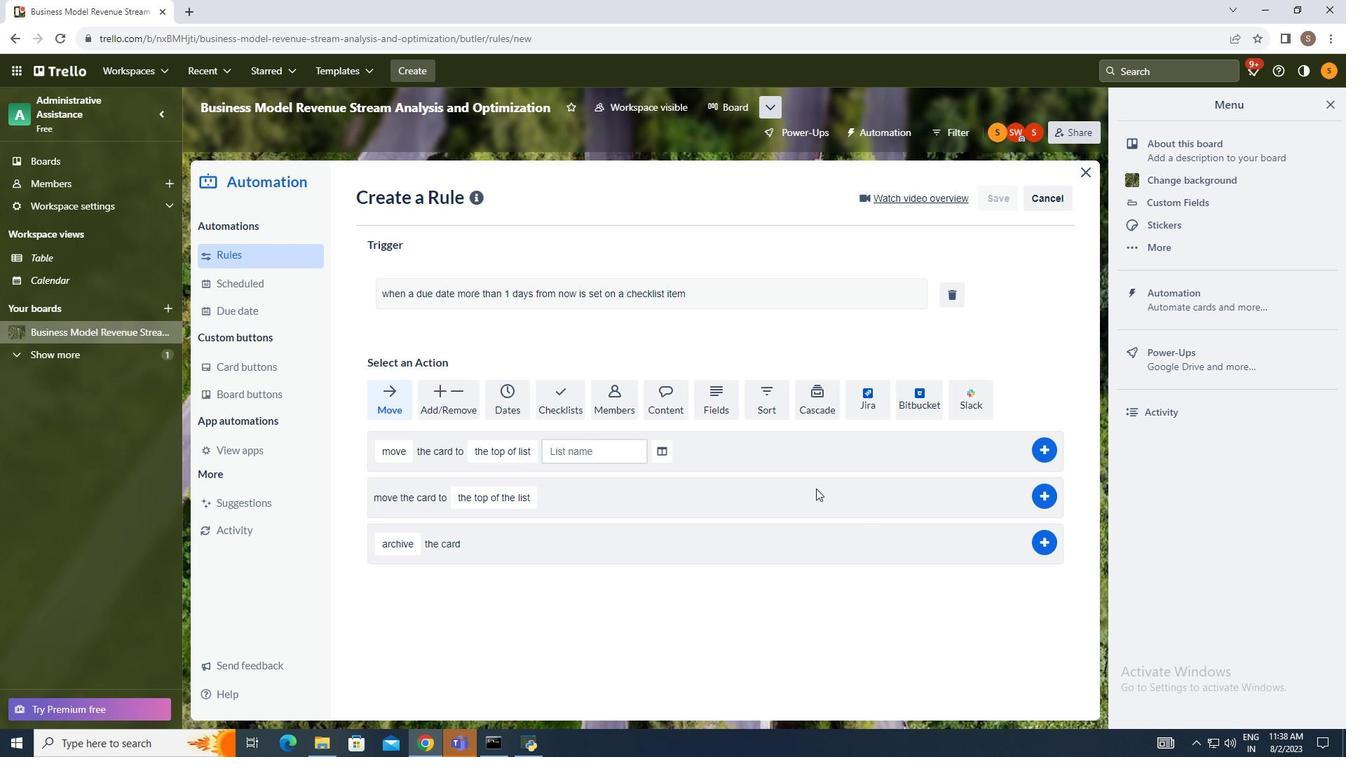 
